 Task: Add a signature Edwin Parker containing 'Have a happy Hanukkah, Edwin Parker' to email address softage.1@softage.net and add a folder Accommodations
Action: Mouse moved to (122, 142)
Screenshot: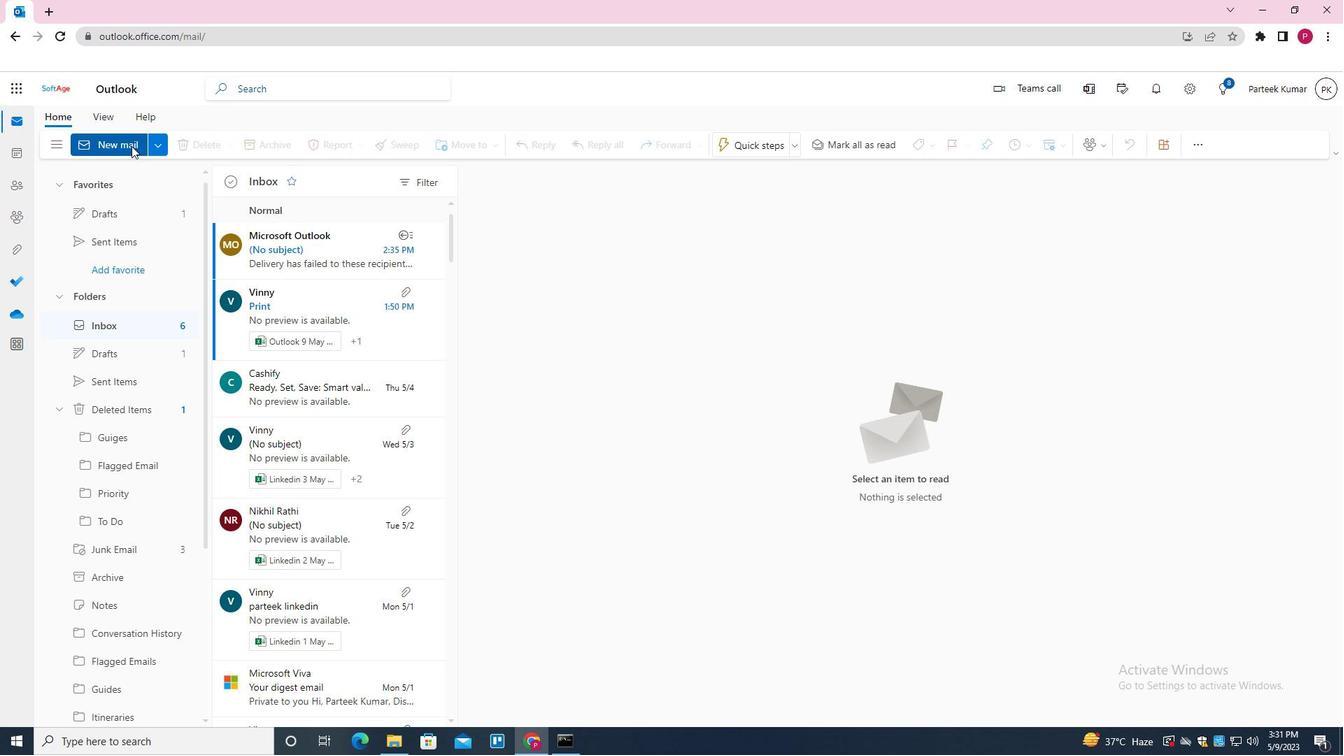 
Action: Mouse pressed left at (122, 142)
Screenshot: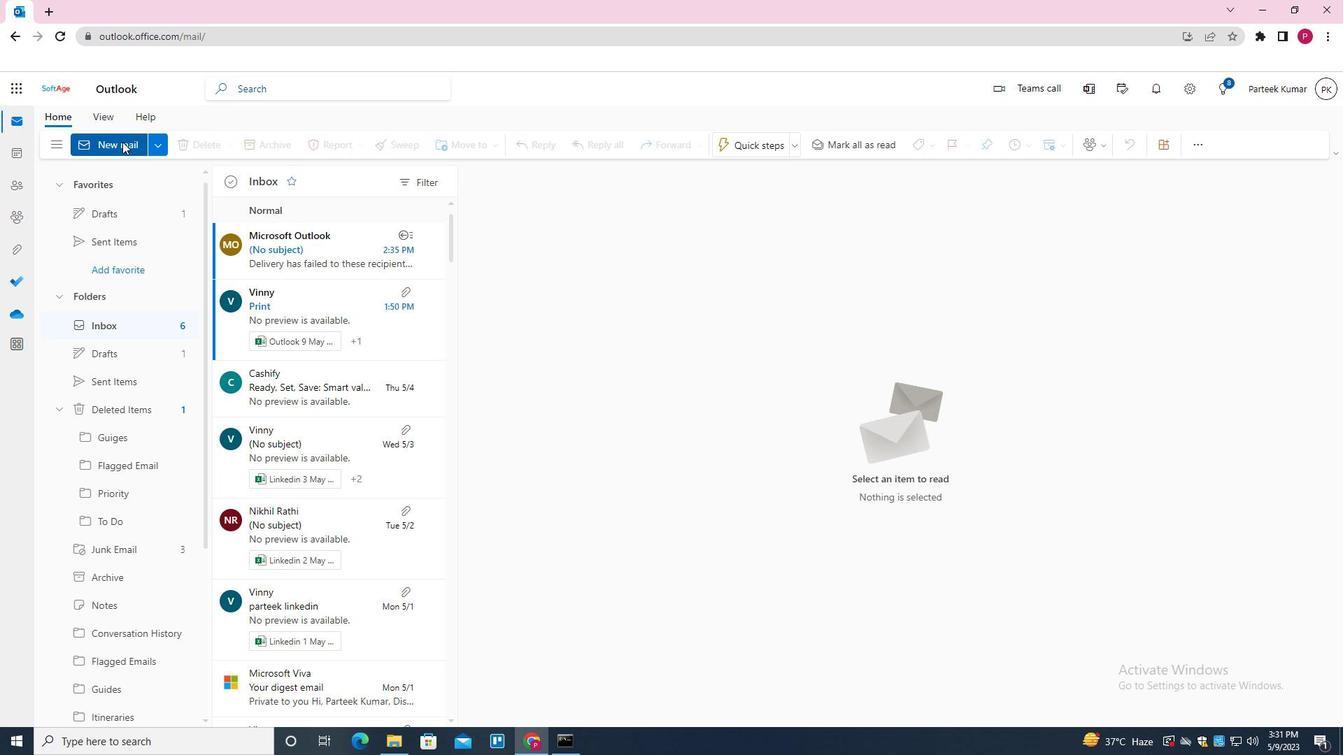 
Action: Mouse moved to (689, 368)
Screenshot: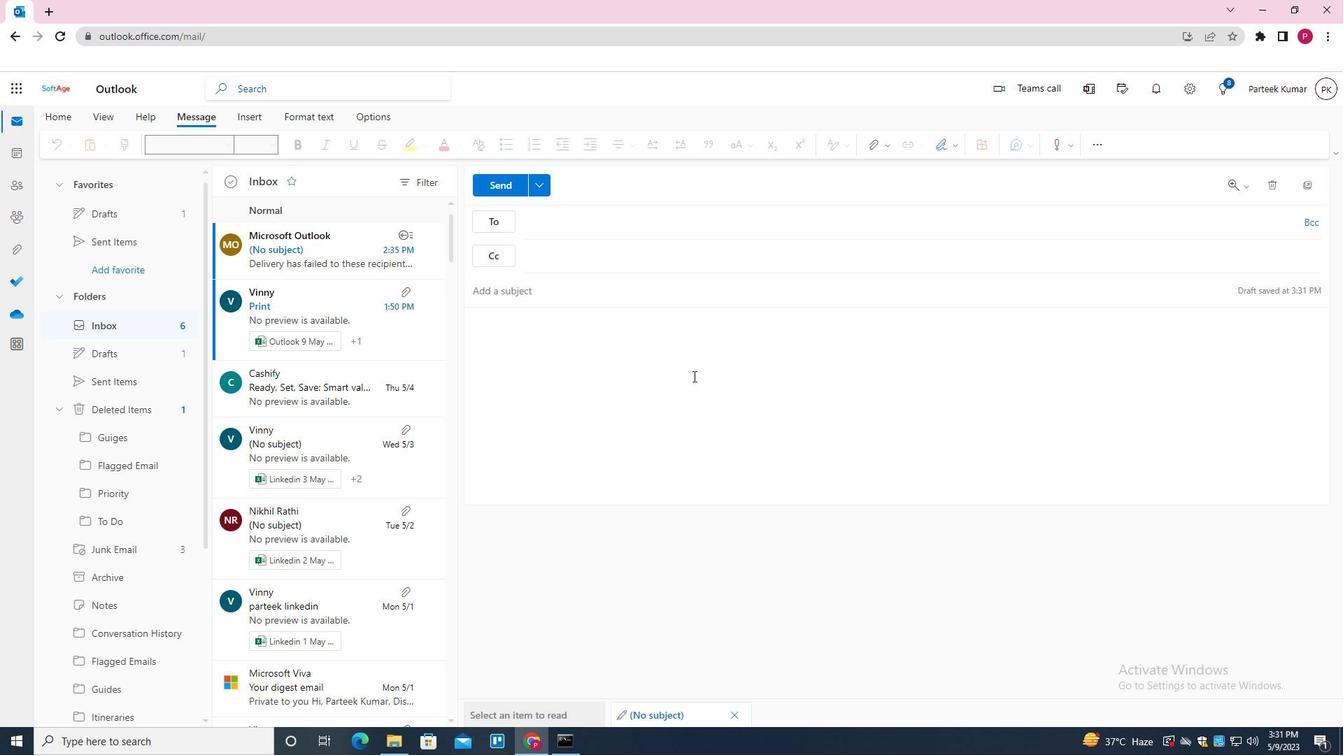 
Action: Mouse pressed left at (689, 368)
Screenshot: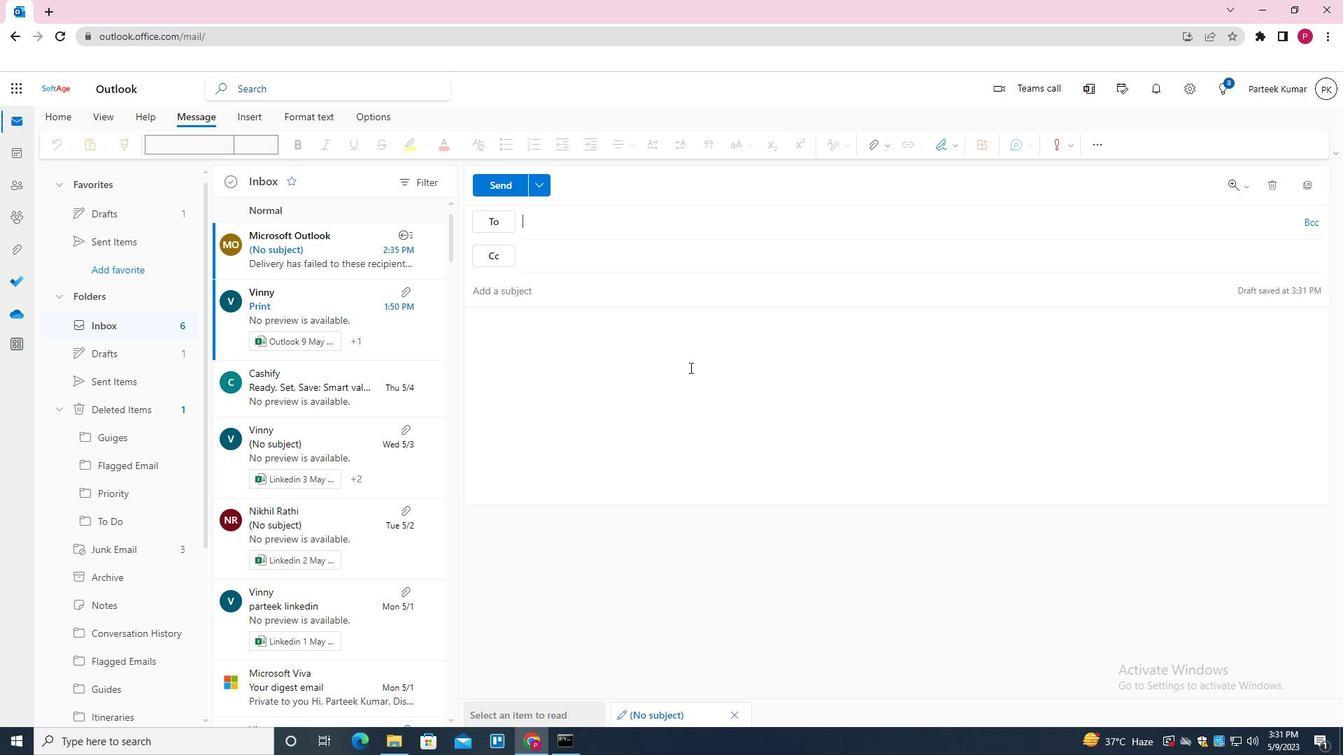 
Action: Mouse moved to (955, 146)
Screenshot: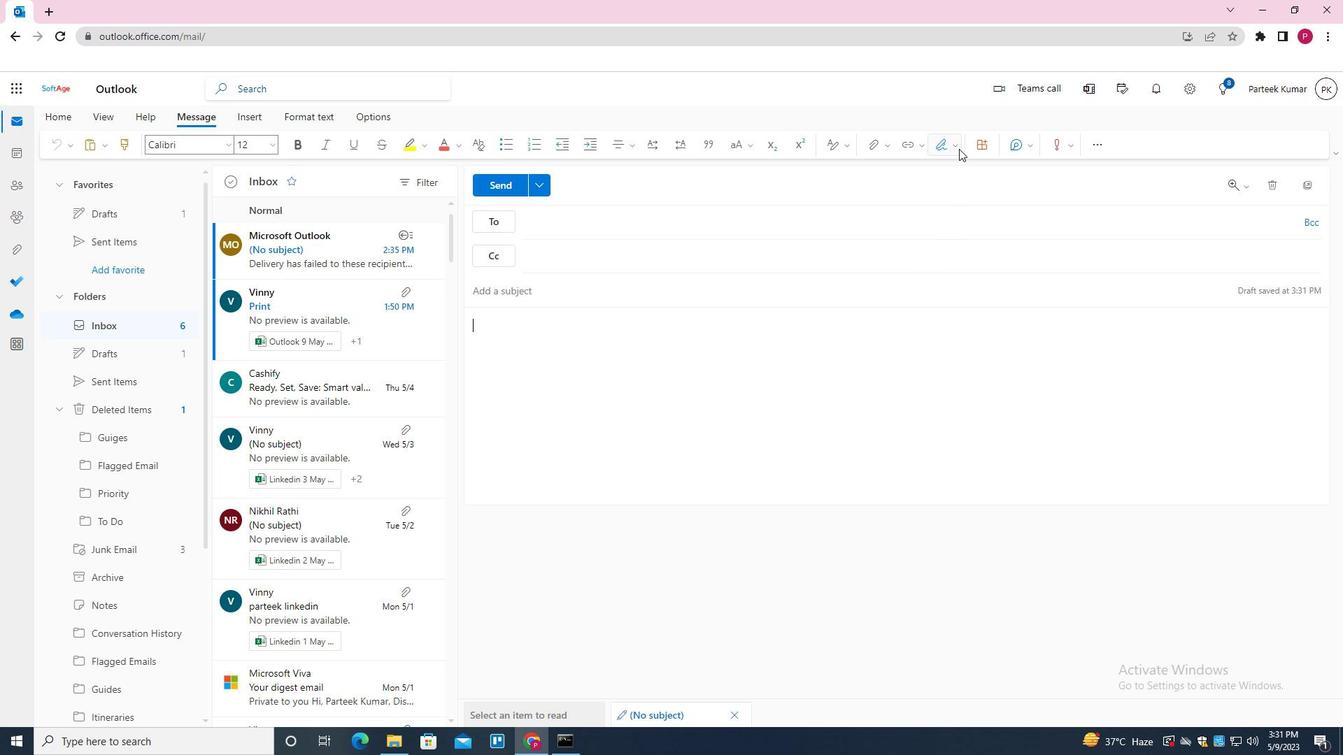 
Action: Mouse pressed left at (955, 146)
Screenshot: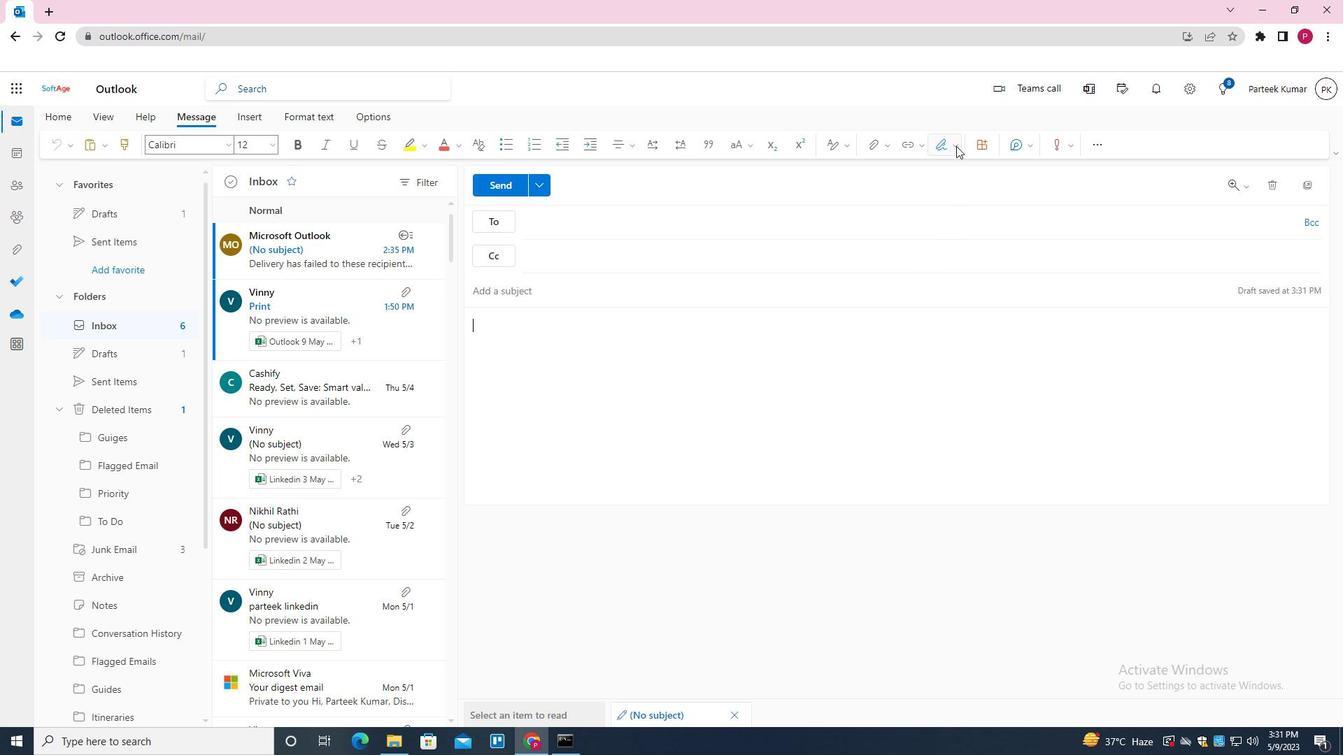 
Action: Mouse moved to (938, 175)
Screenshot: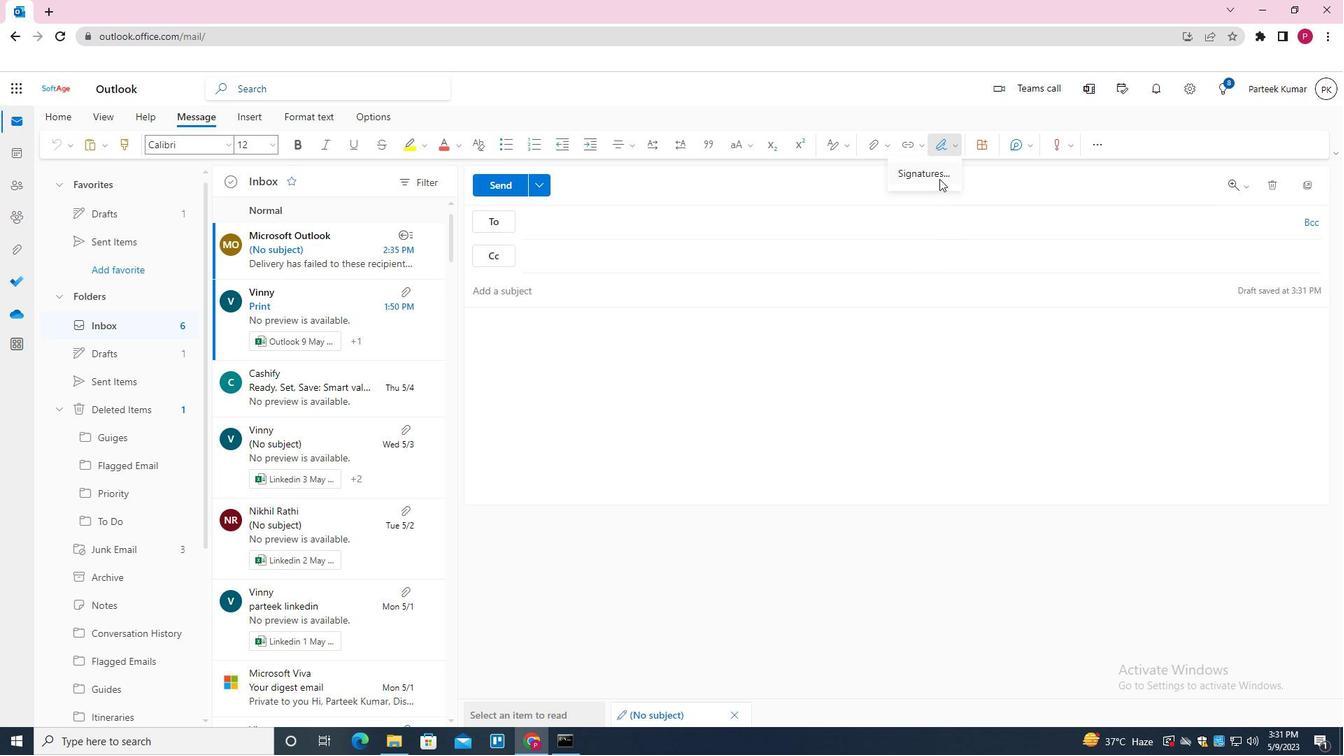 
Action: Mouse pressed left at (938, 175)
Screenshot: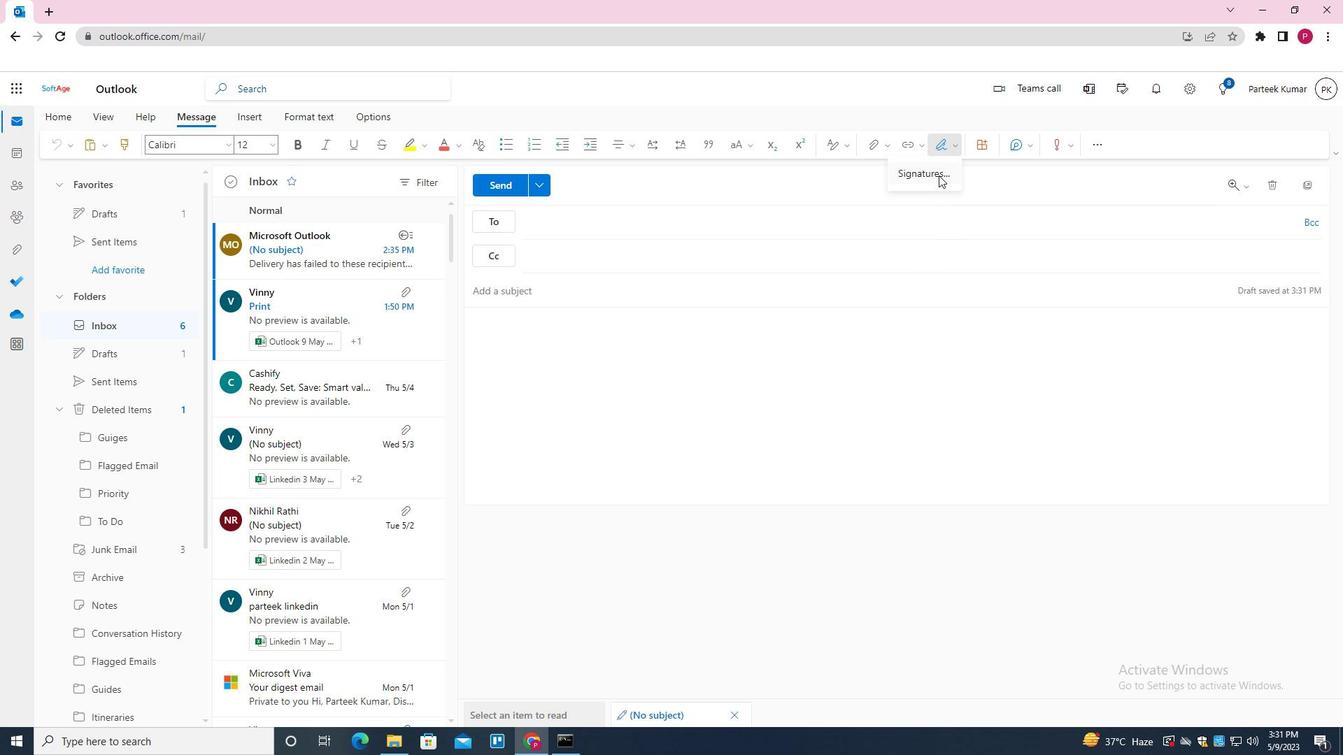 
Action: Mouse moved to (625, 261)
Screenshot: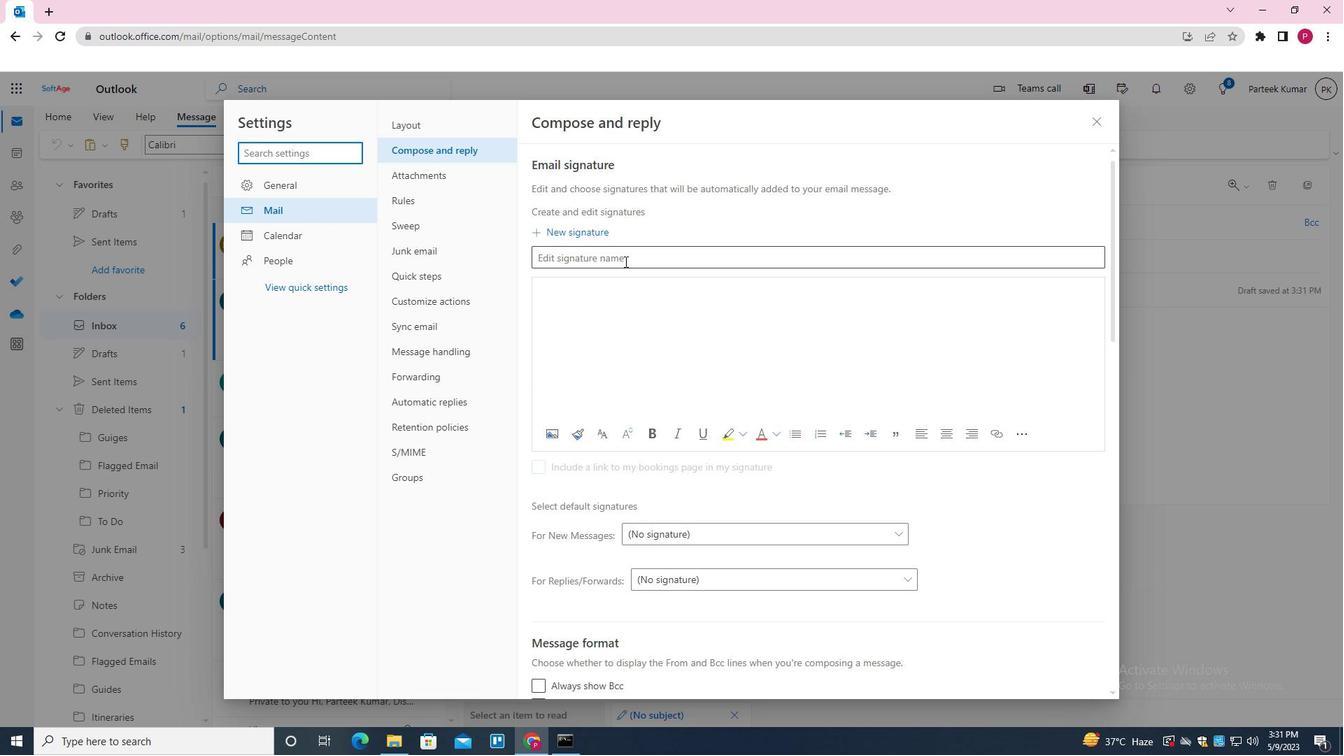 
Action: Mouse pressed left at (625, 261)
Screenshot: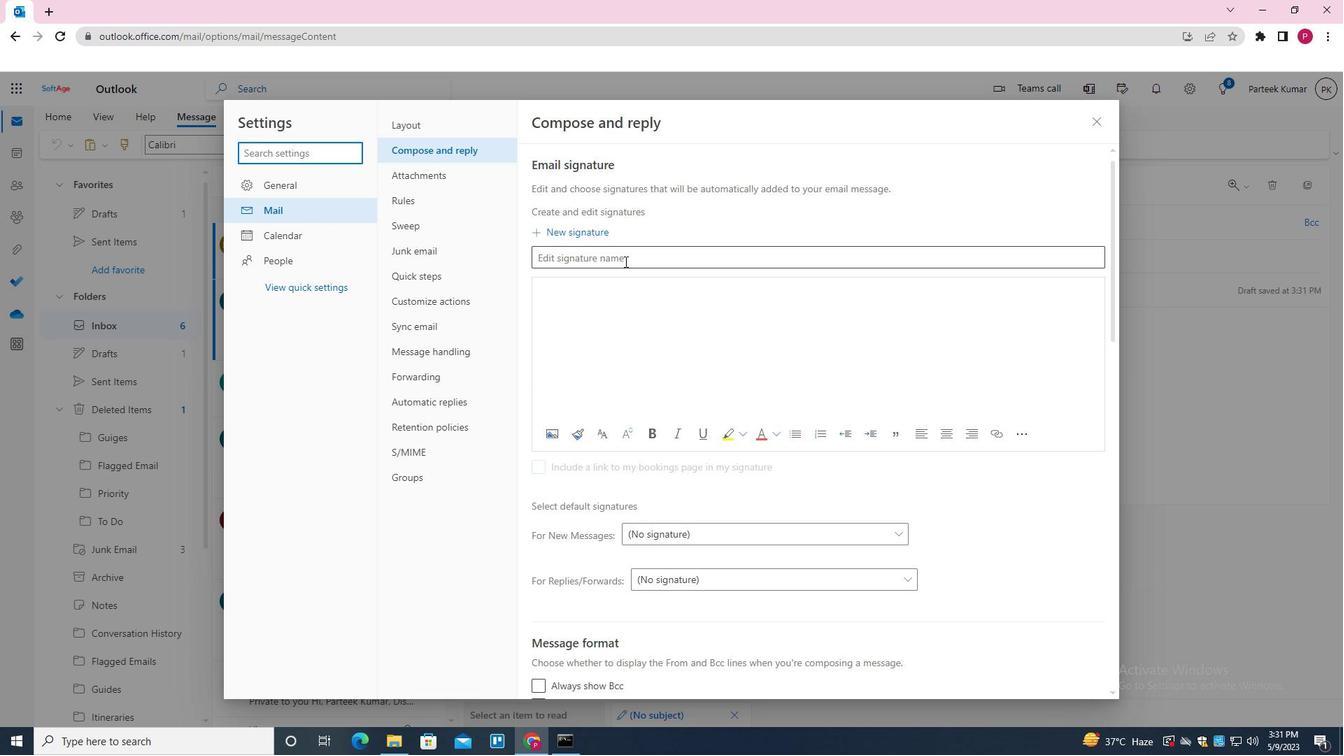 
Action: Key pressed <Key.shift>EDWIN<Key.space><Key.shift>PARKER
Screenshot: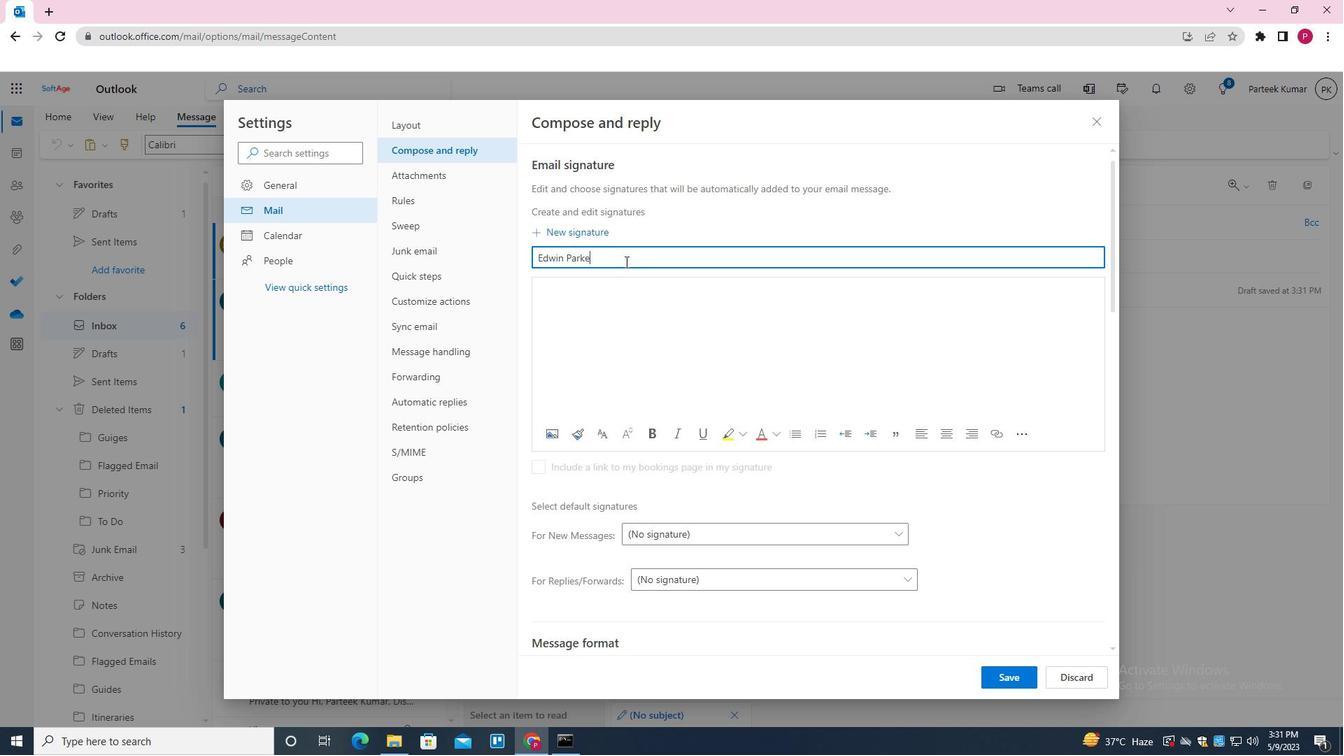 
Action: Mouse moved to (618, 302)
Screenshot: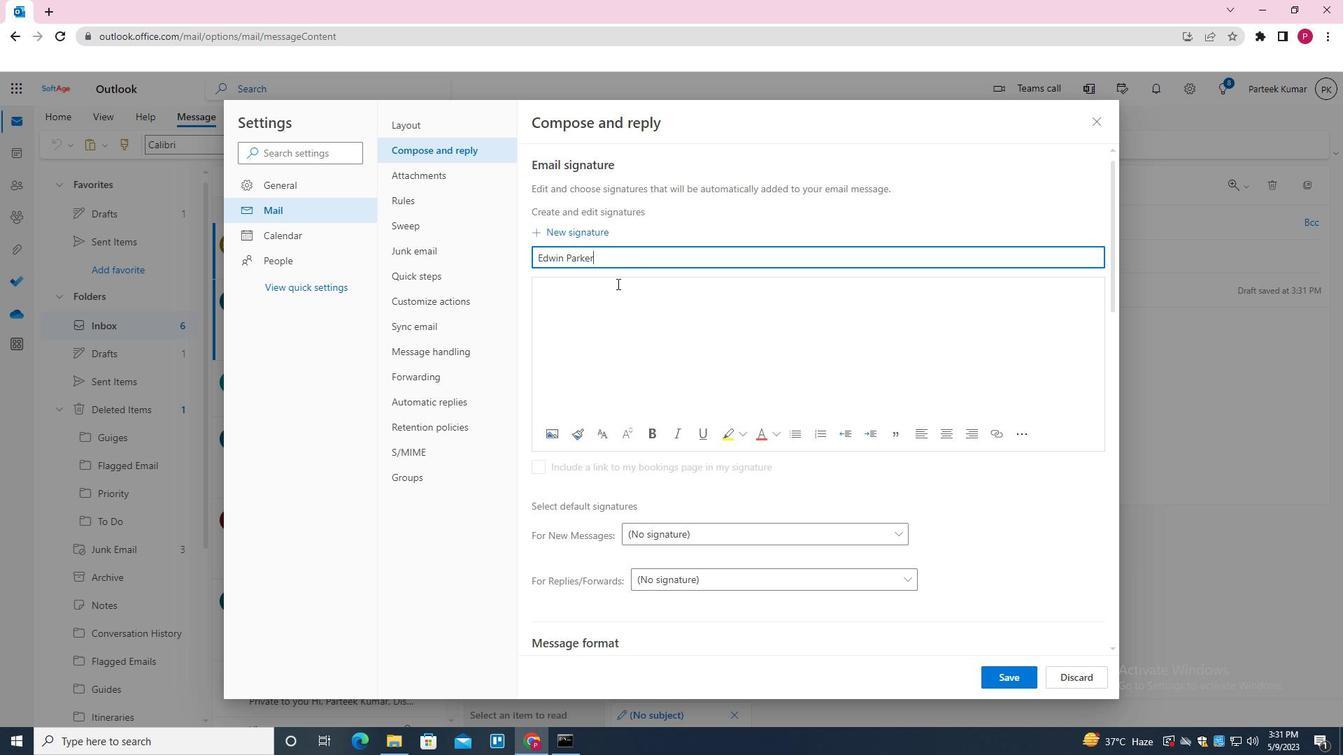 
Action: Mouse pressed left at (618, 302)
Screenshot: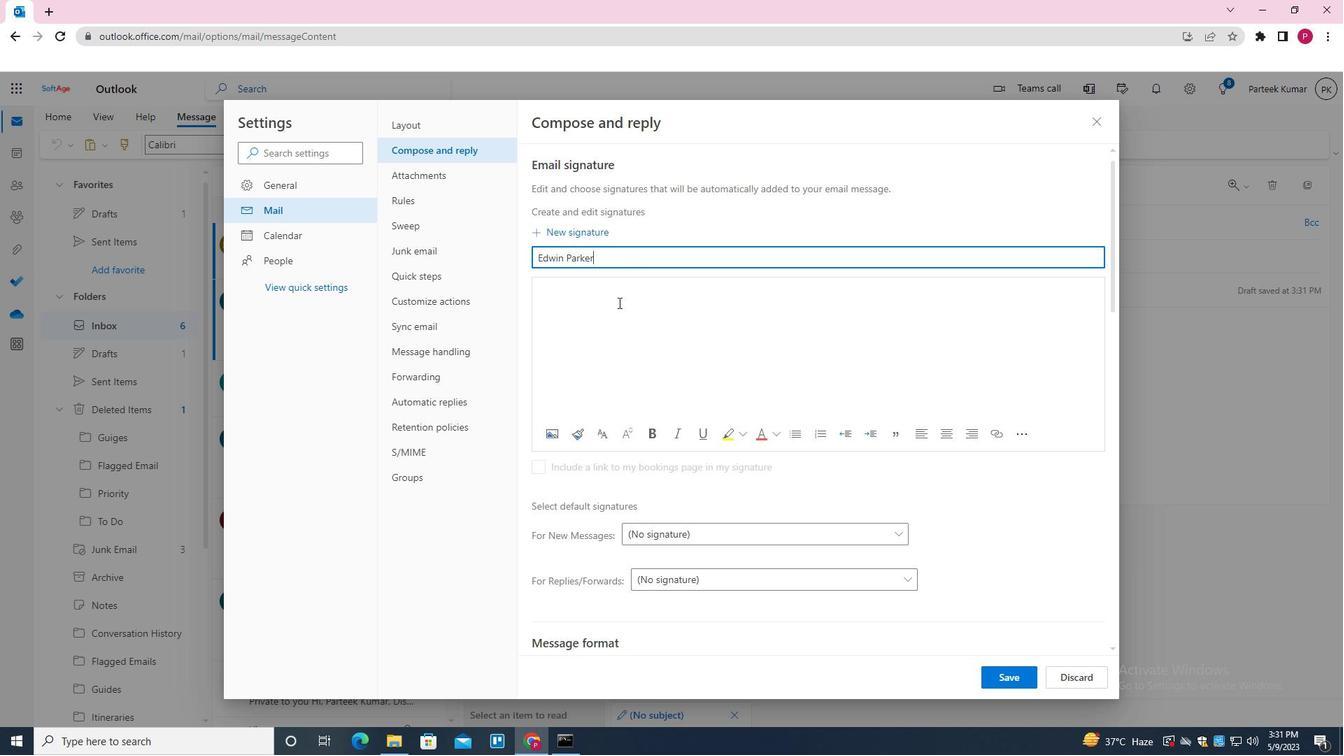 
Action: Key pressed <Key.shift><Key.shift>HAVE<Key.space>A<Key.space>HAPPY<Key.space>HANUKKAH<Key.backspace><Key.backspace><Key.backspace><Key.backspace><Key.backspace><Key.backspace><Key.backspace><Key.backspace><Key.shift><Key.shift><Key.shift><Key.shift><Key.shift><Key.shift><Key.shift><Key.shift><Key.shift><Key.shift><Key.shift><Key.shift><Key.shift><Key.shift><Key.shift><Key.shift><Key.shift><Key.shift><Key.shift><Key.shift><Key.shift><Key.shift><Key.shift><Key.shift><Key.shift><Key.shift><Key.shift><Key.shift><Key.shift><Key.shift><Key.shift><Key.shift><Key.shift><Key.shift><Key.shift><Key.shift><Key.shift><Key.shift><Key.shift>HANUKKAH,<Key.enter><Key.shift>EDWIN<Key.space><Key.shift>PARKER
Screenshot: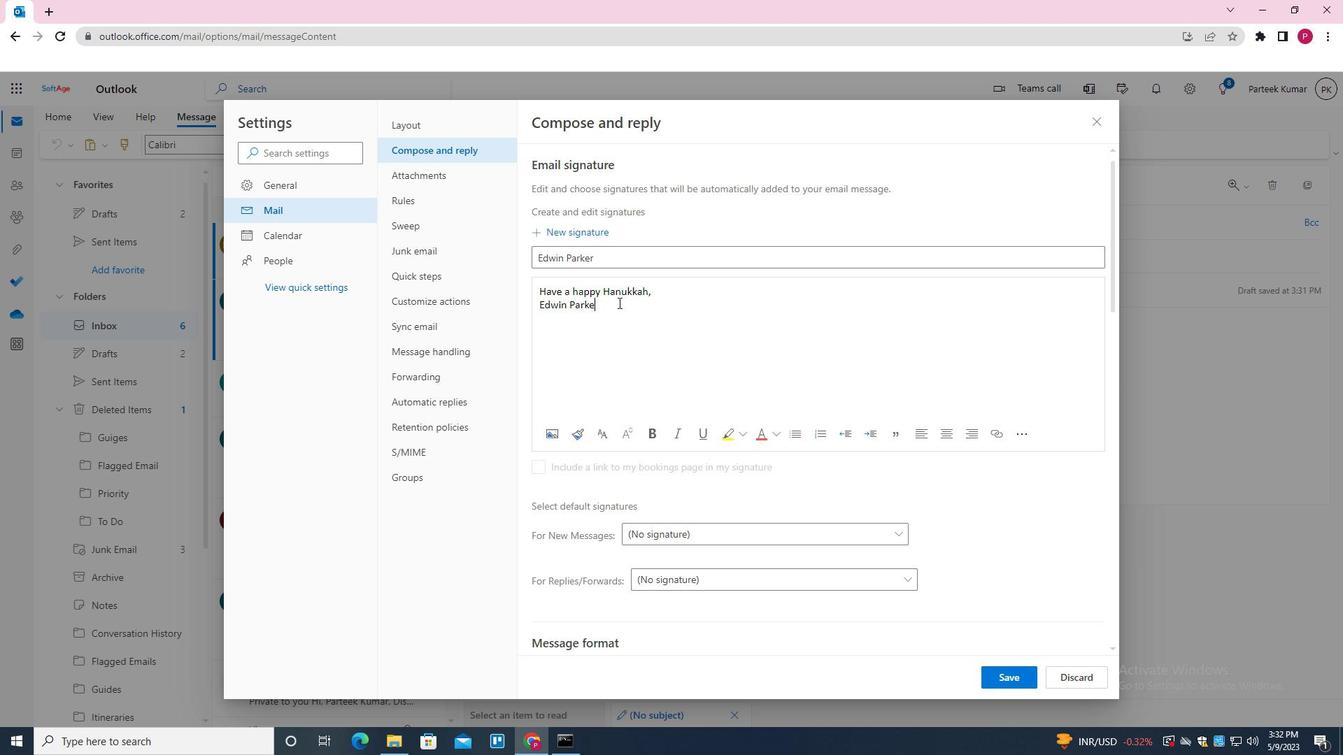 
Action: Mouse moved to (1006, 683)
Screenshot: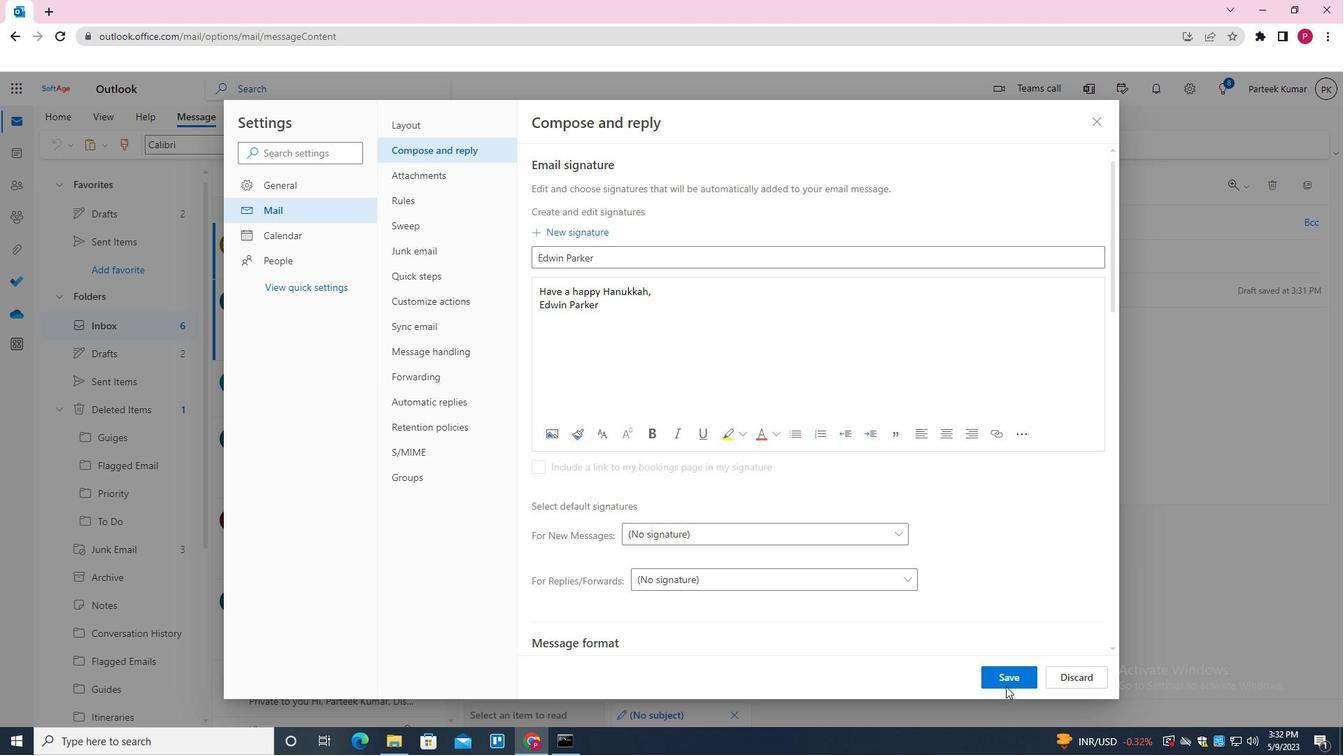 
Action: Mouse pressed left at (1006, 683)
Screenshot: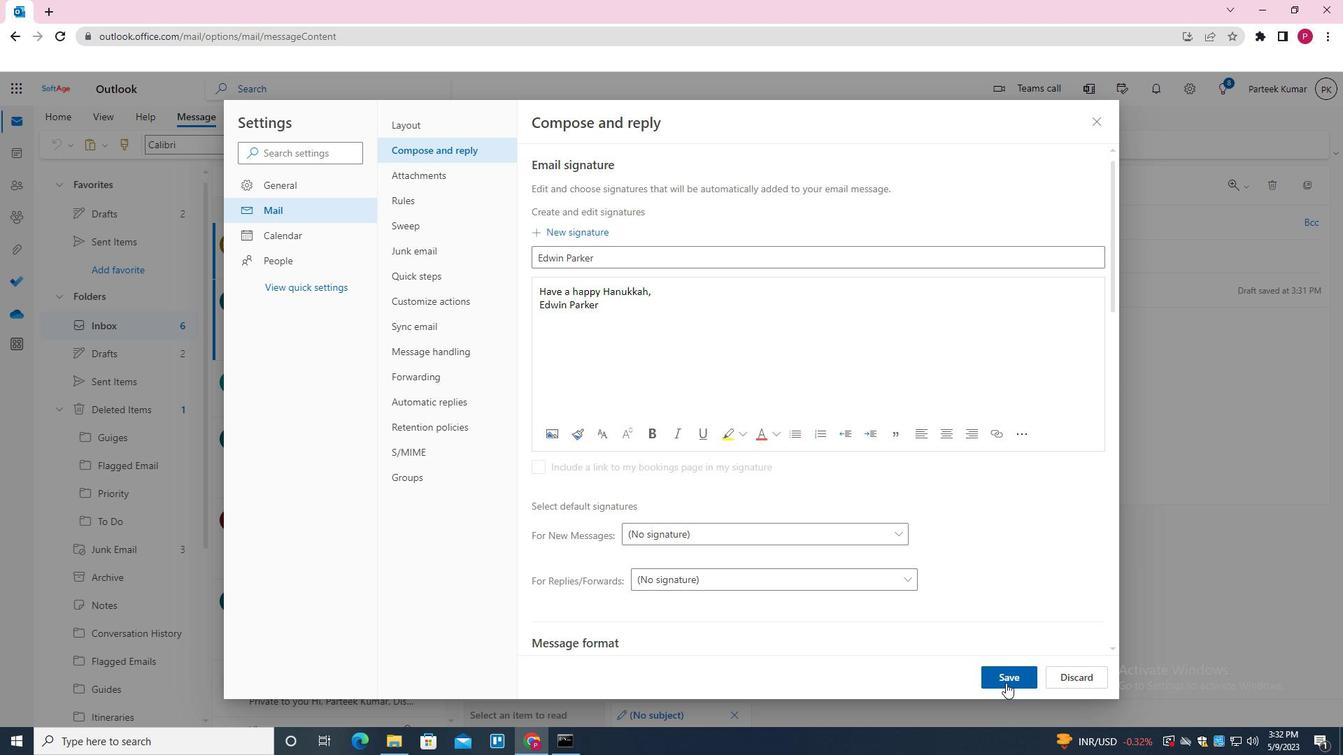 
Action: Mouse moved to (1097, 115)
Screenshot: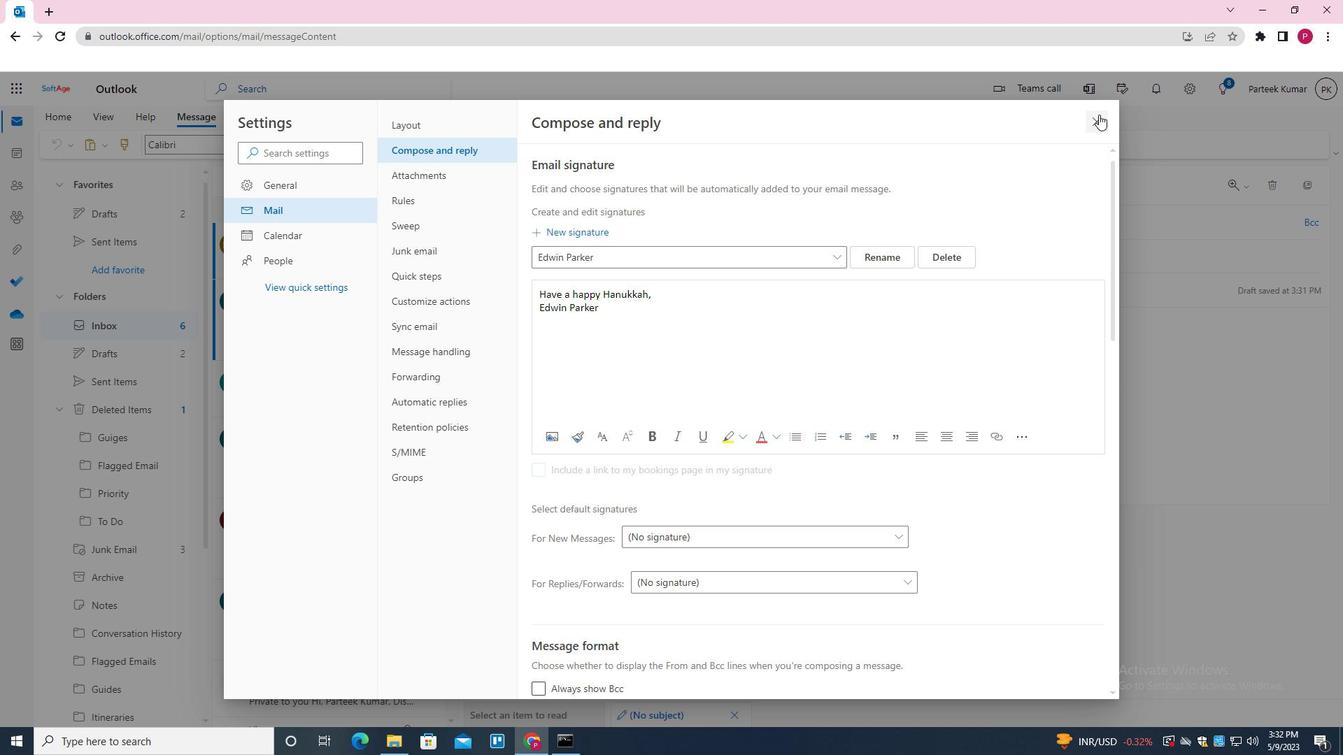 
Action: Mouse pressed left at (1097, 115)
Screenshot: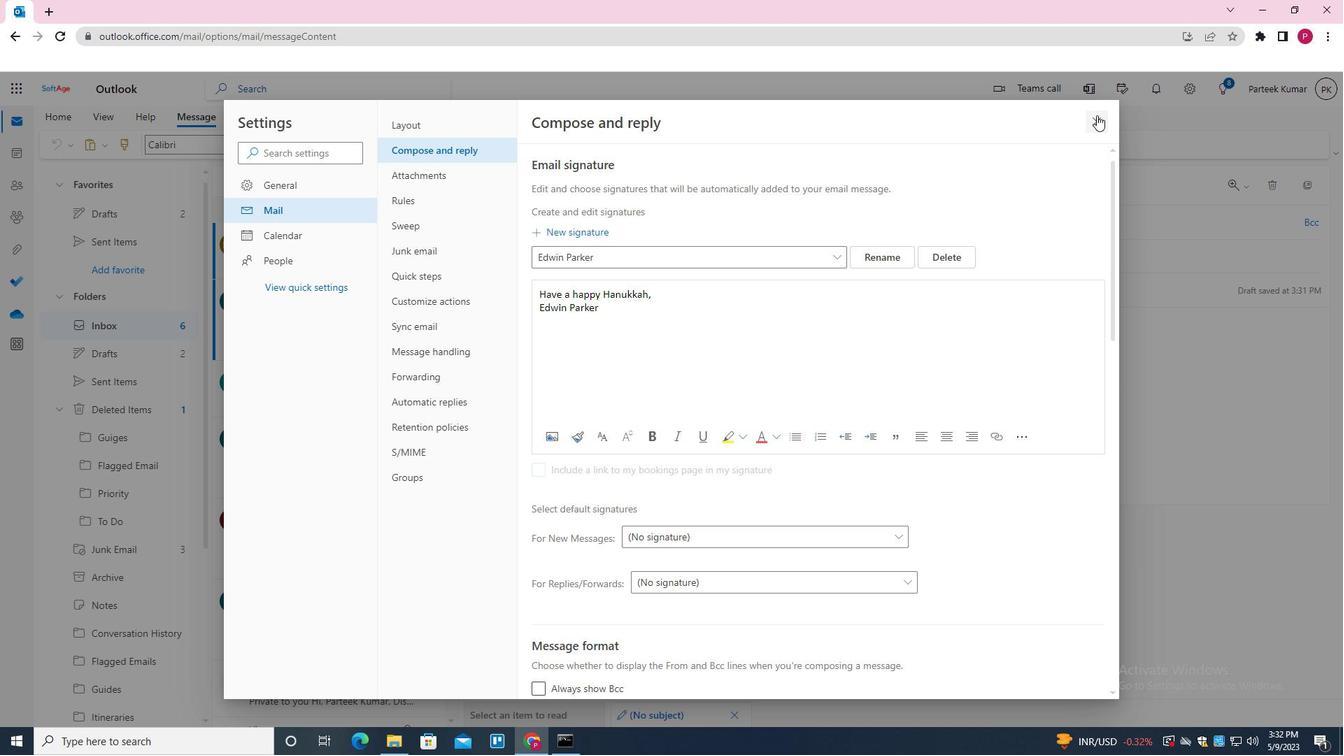 
Action: Mouse moved to (695, 346)
Screenshot: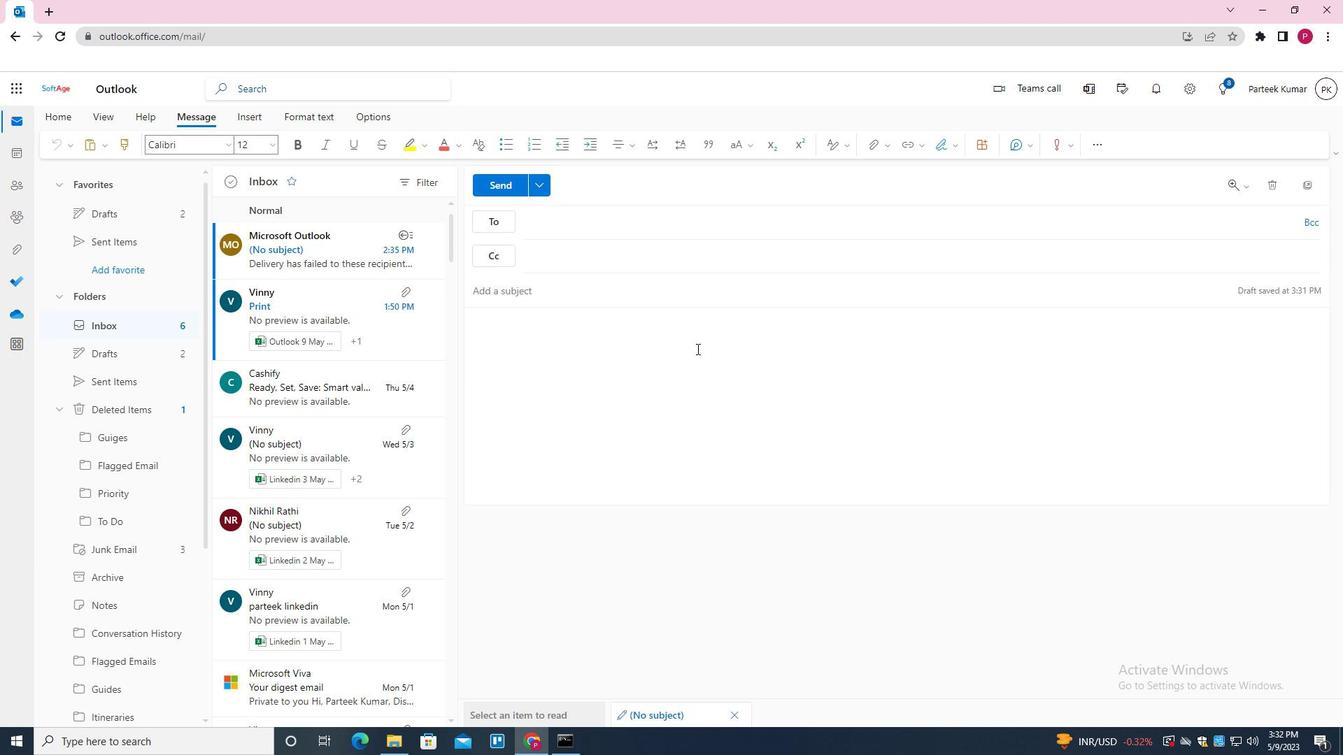 
Action: Mouse pressed left at (695, 346)
Screenshot: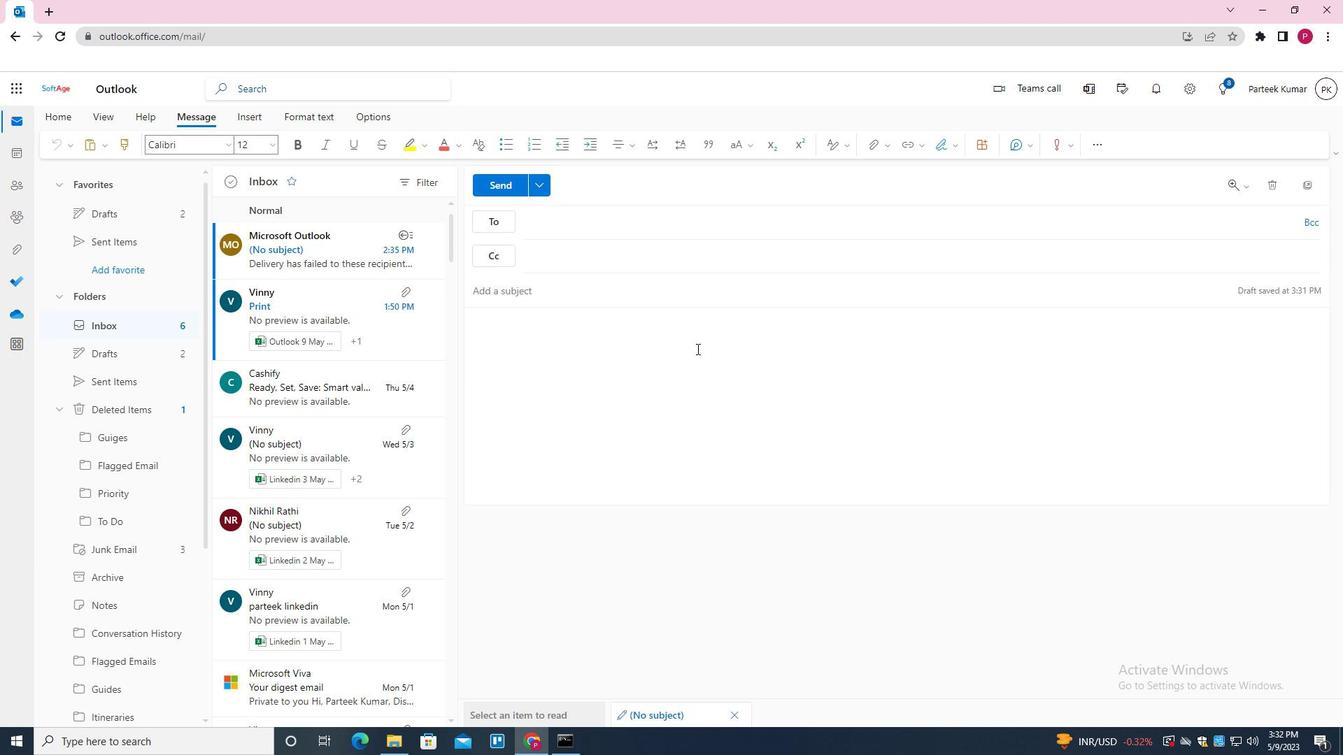 
Action: Mouse moved to (958, 142)
Screenshot: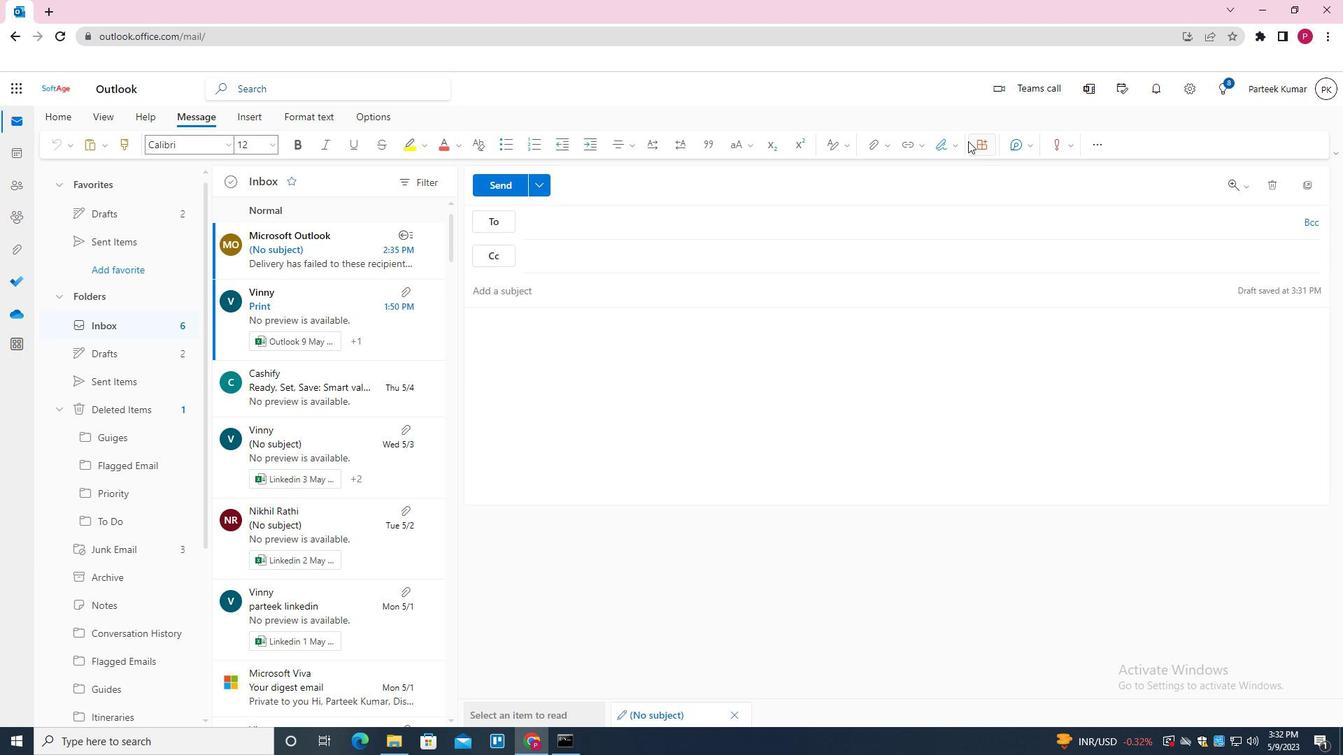 
Action: Mouse pressed left at (958, 142)
Screenshot: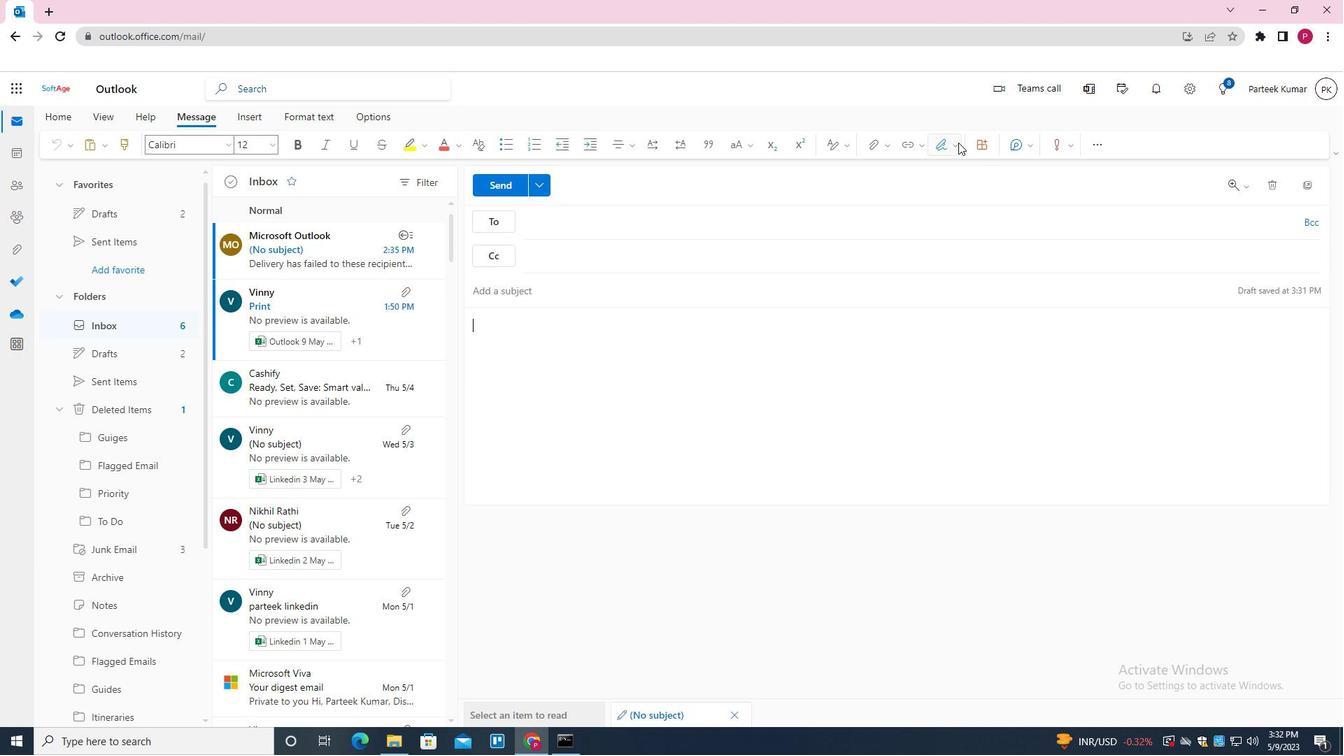 
Action: Mouse moved to (920, 172)
Screenshot: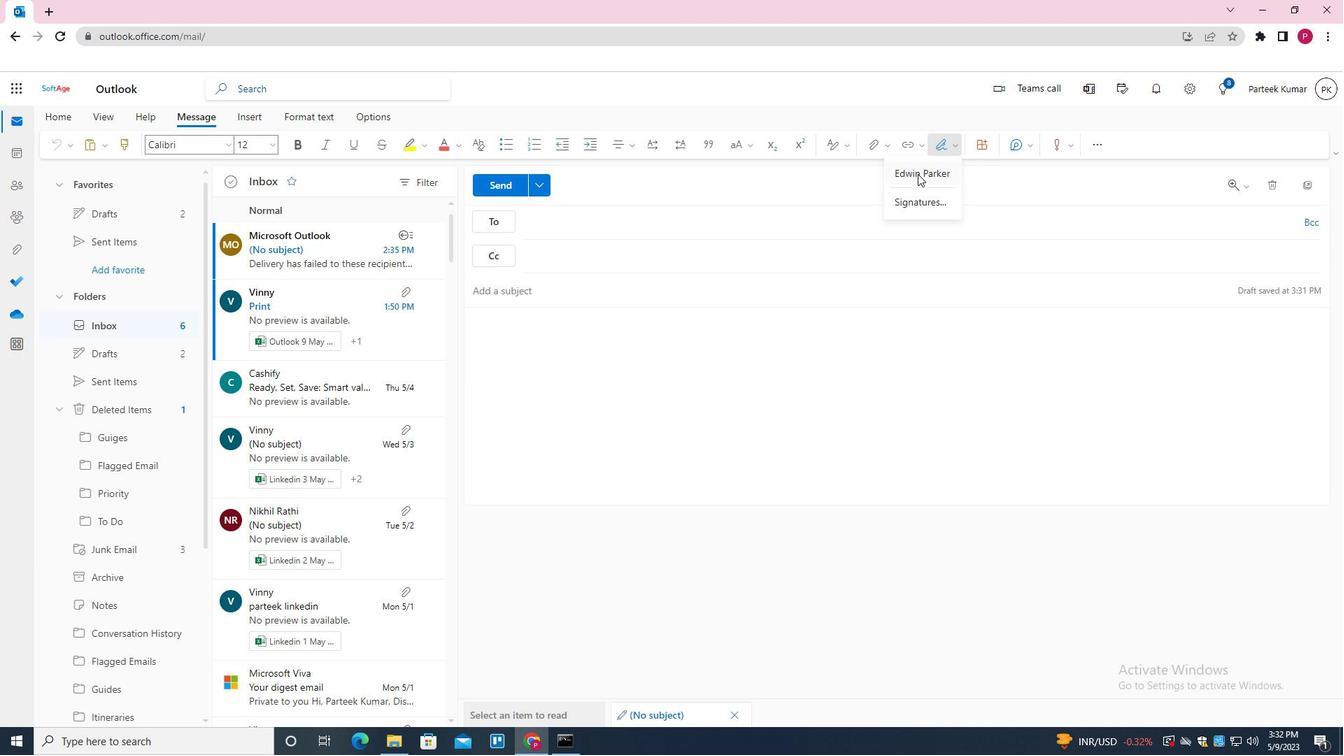 
Action: Mouse pressed left at (920, 172)
Screenshot: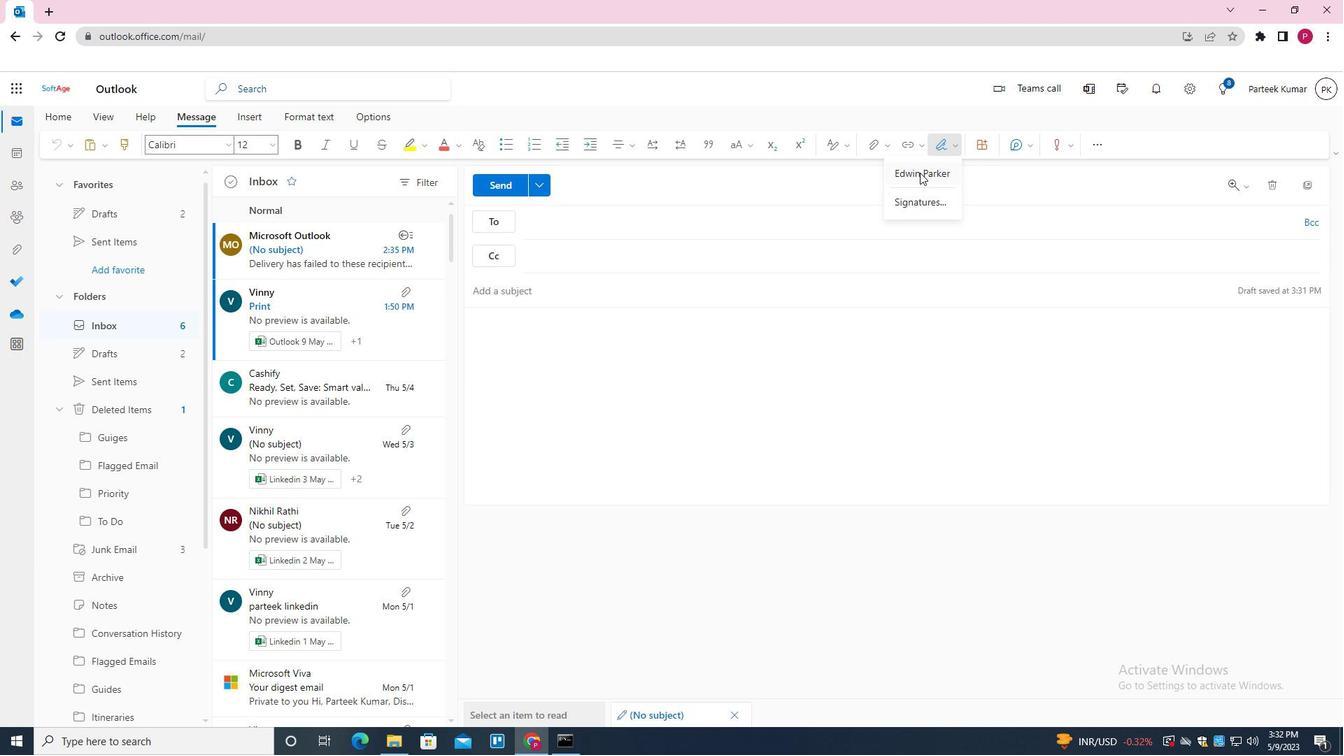 
Action: Mouse moved to (582, 219)
Screenshot: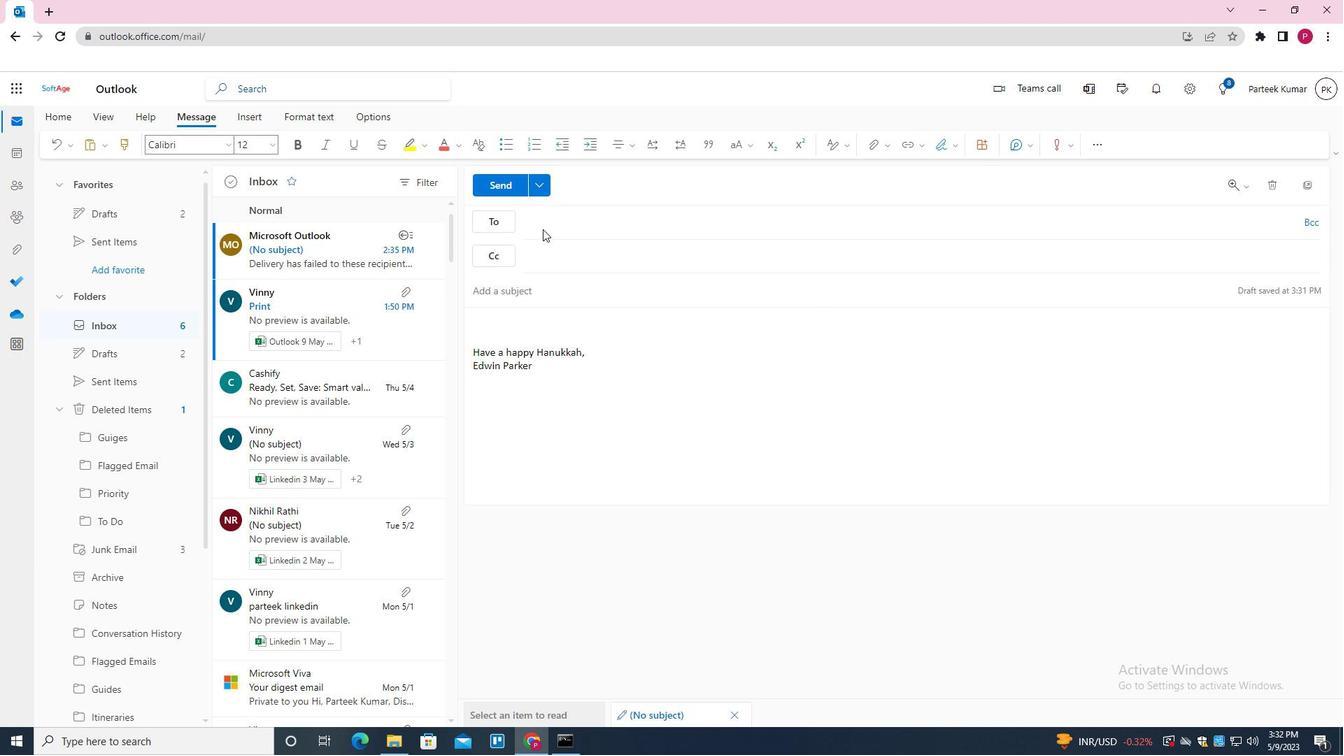 
Action: Mouse pressed left at (582, 219)
Screenshot: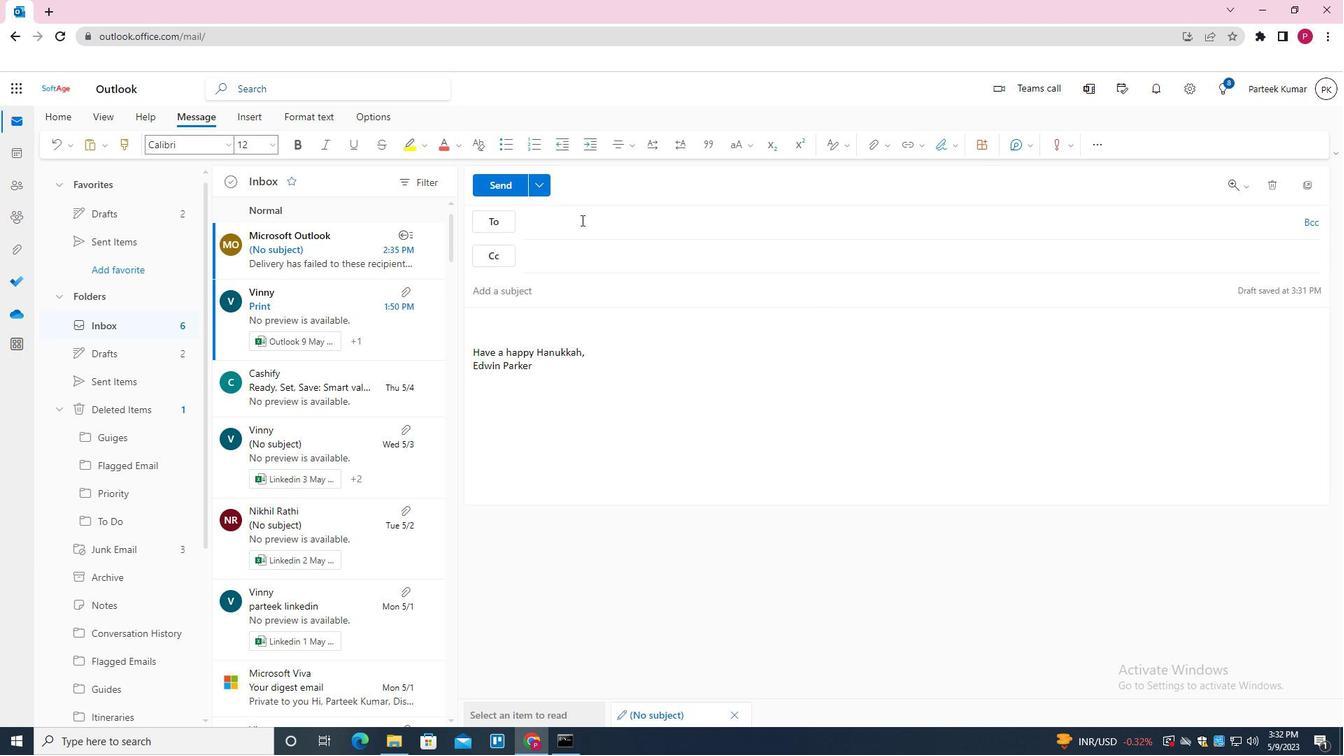 
Action: Mouse moved to (583, 218)
Screenshot: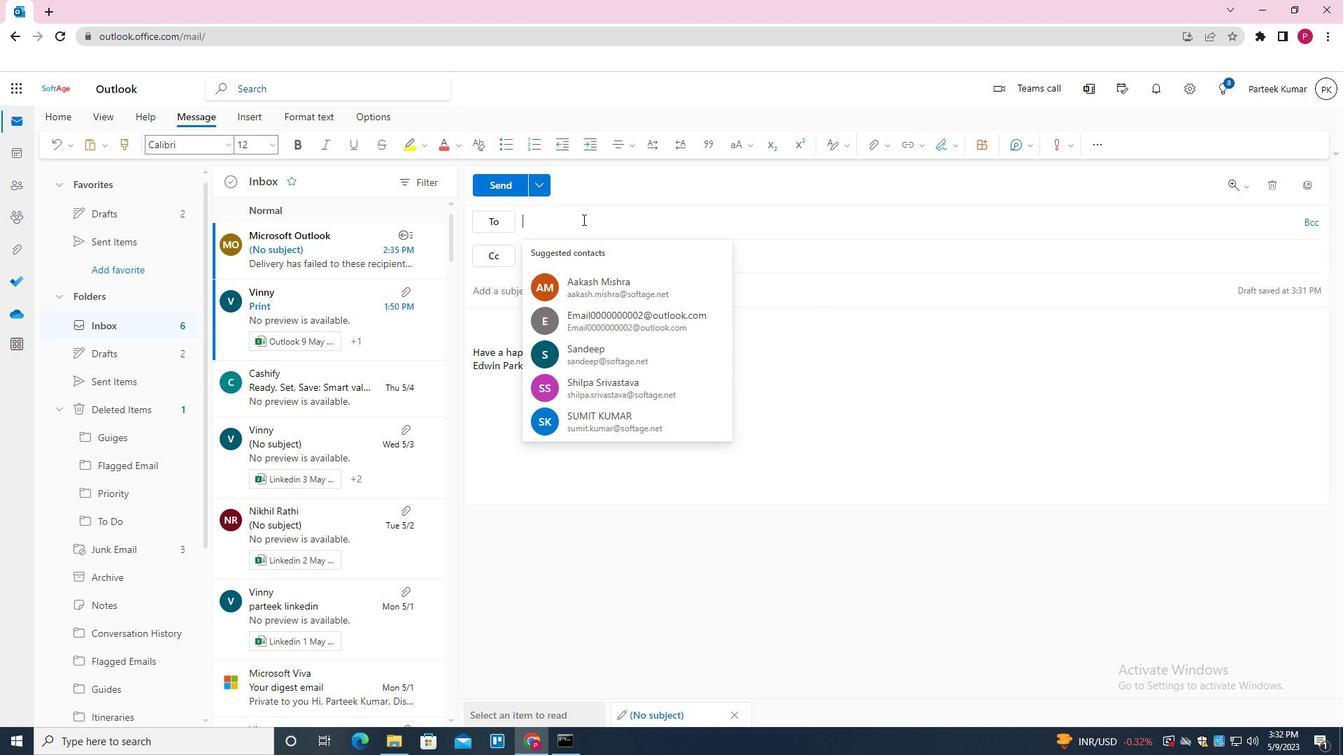 
Action: Key pressed SOFTAGE<Key.down><Key.up><Key.enter>
Screenshot: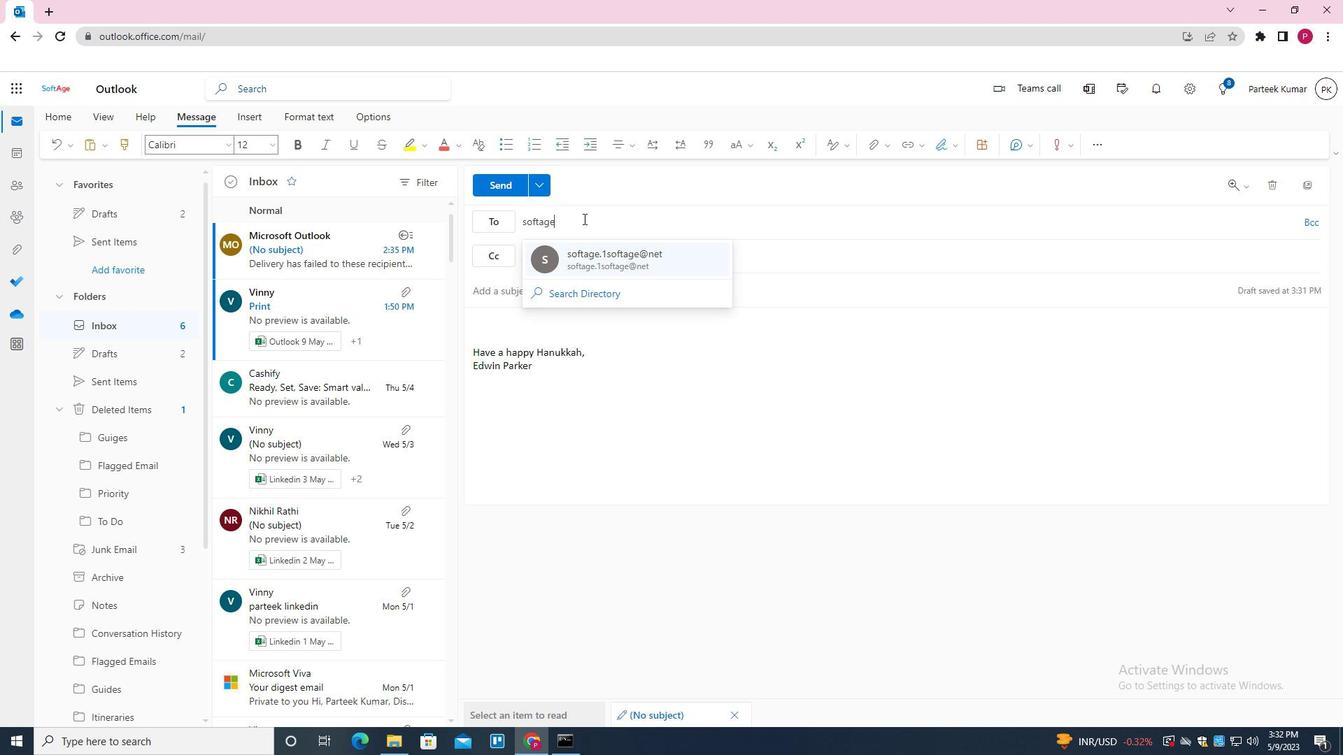 
Action: Mouse moved to (152, 649)
Screenshot: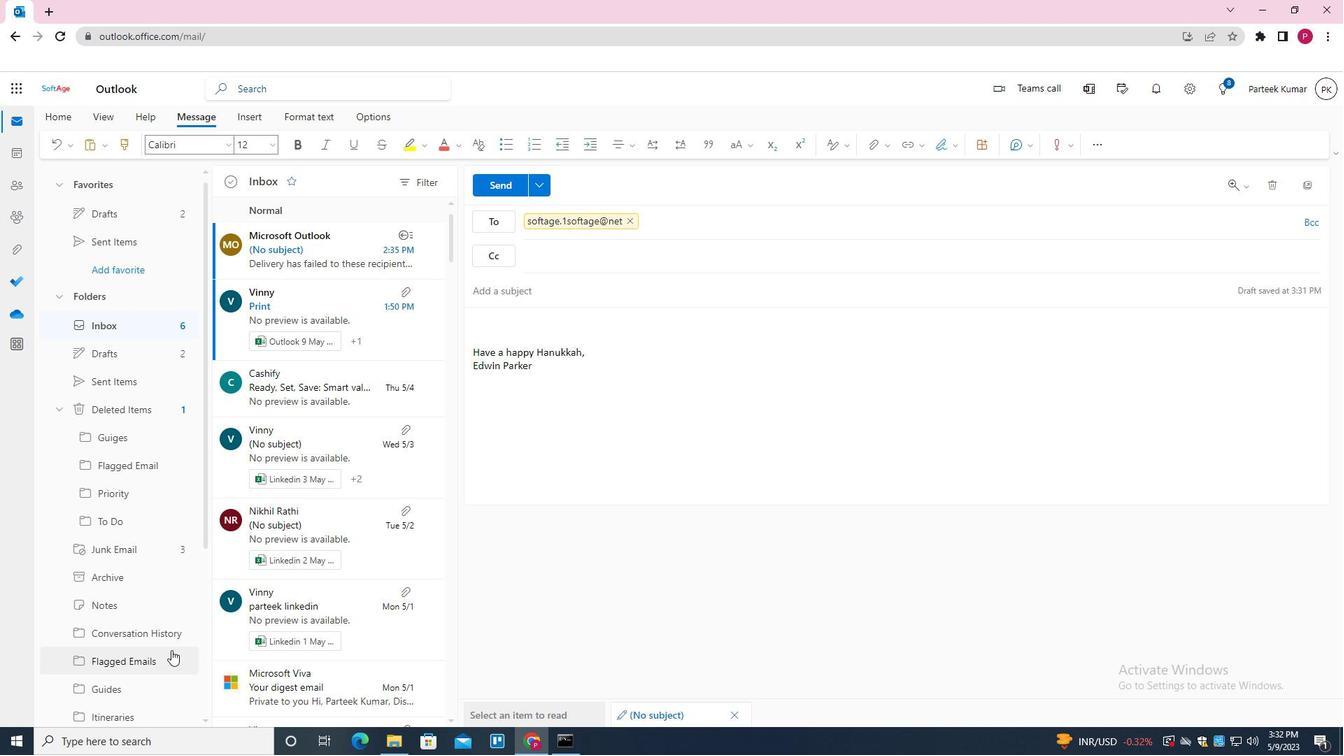 
Action: Mouse scrolled (152, 649) with delta (0, 0)
Screenshot: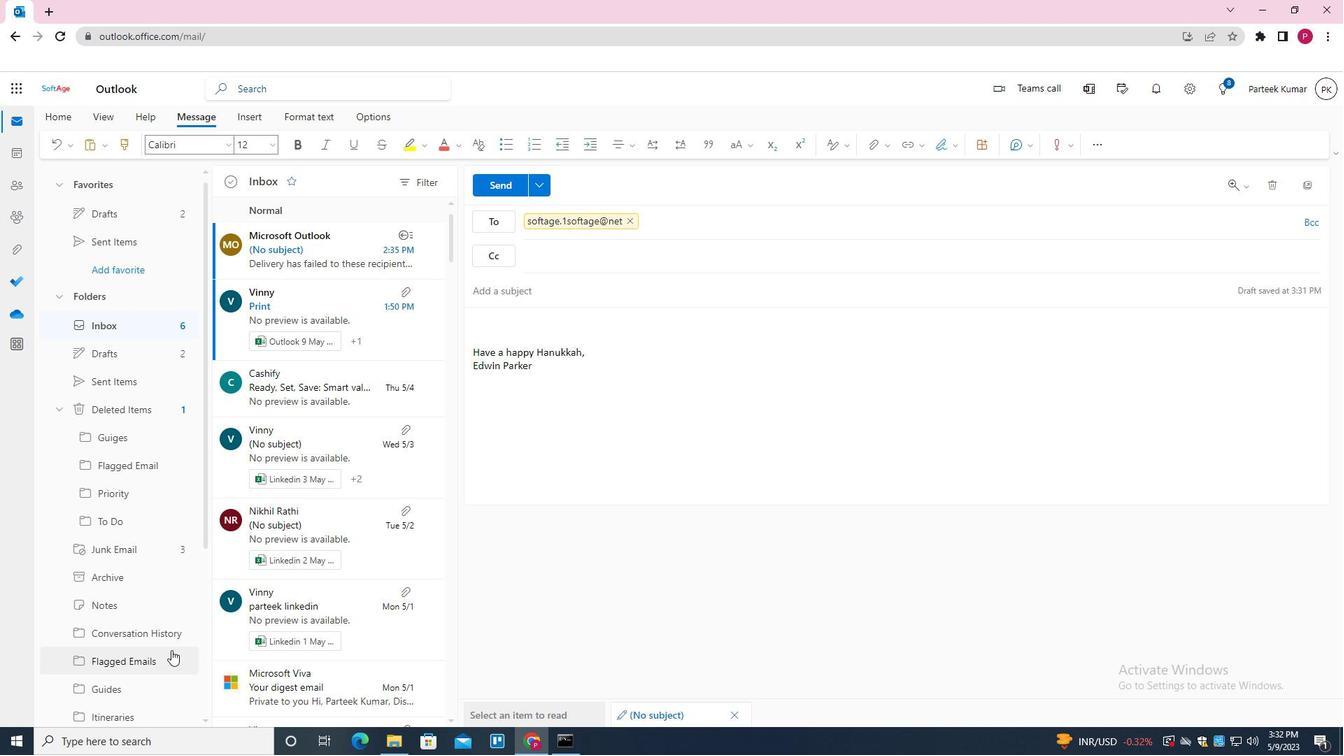 
Action: Mouse moved to (148, 653)
Screenshot: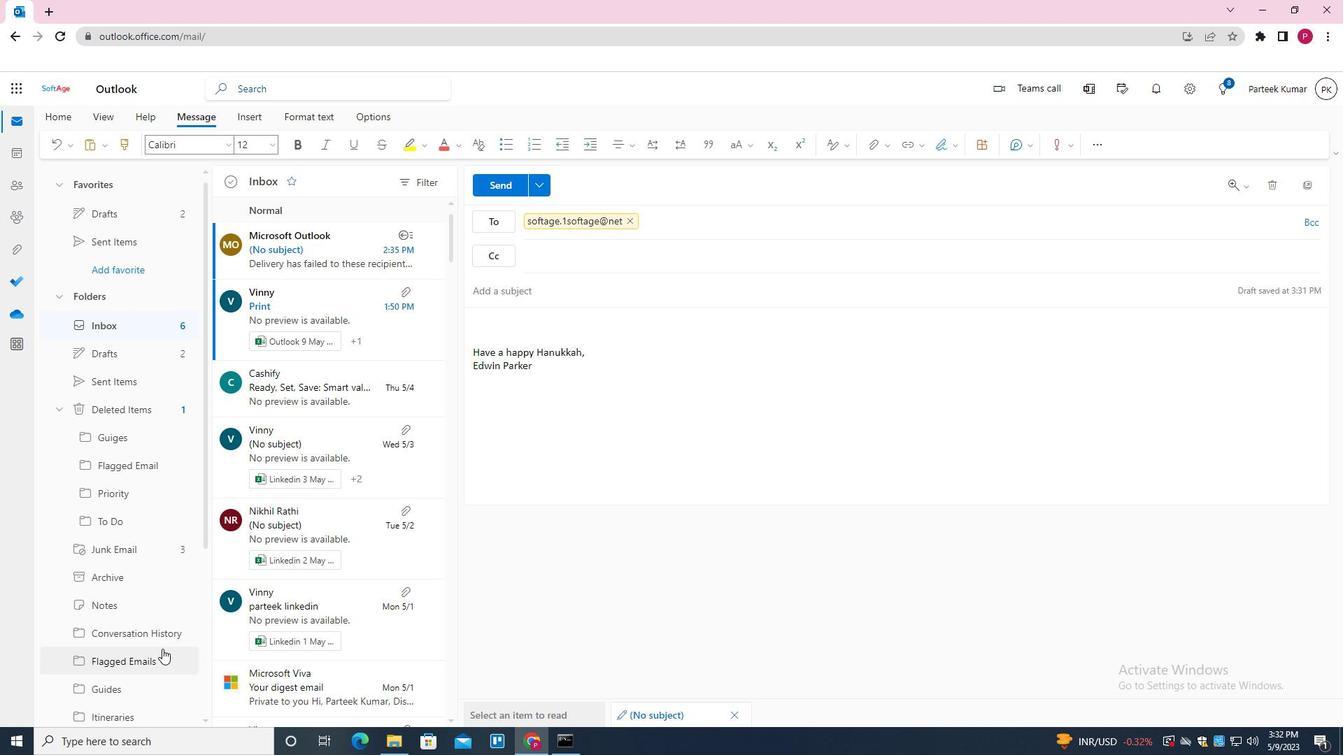 
Action: Mouse scrolled (148, 652) with delta (0, 0)
Screenshot: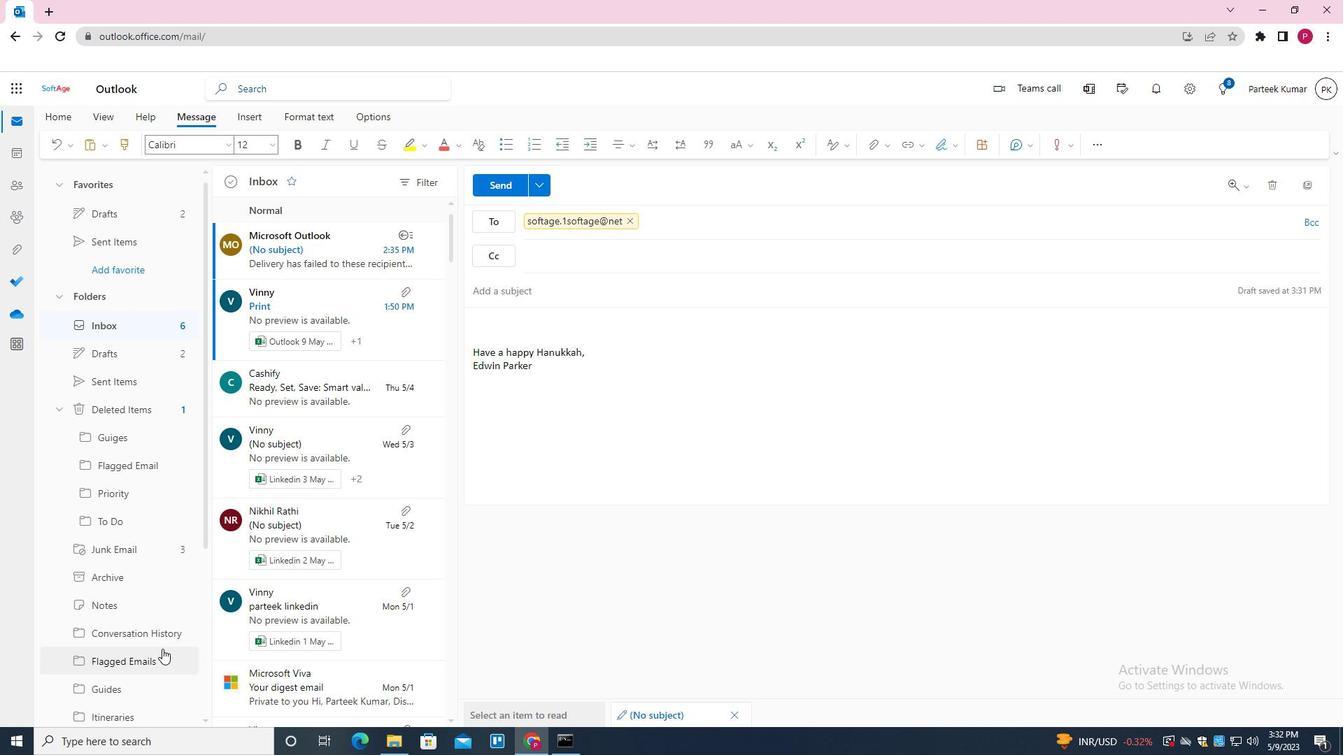 
Action: Mouse moved to (139, 659)
Screenshot: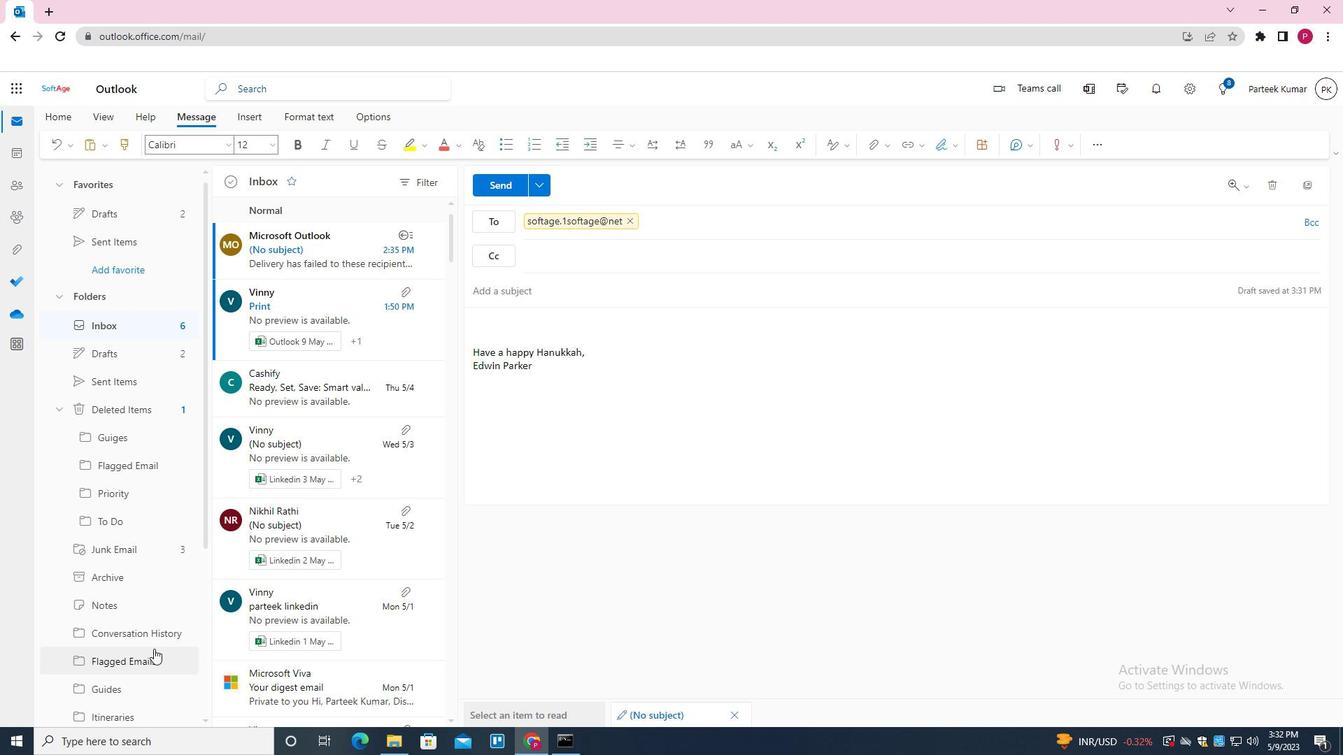
Action: Mouse scrolled (139, 659) with delta (0, 0)
Screenshot: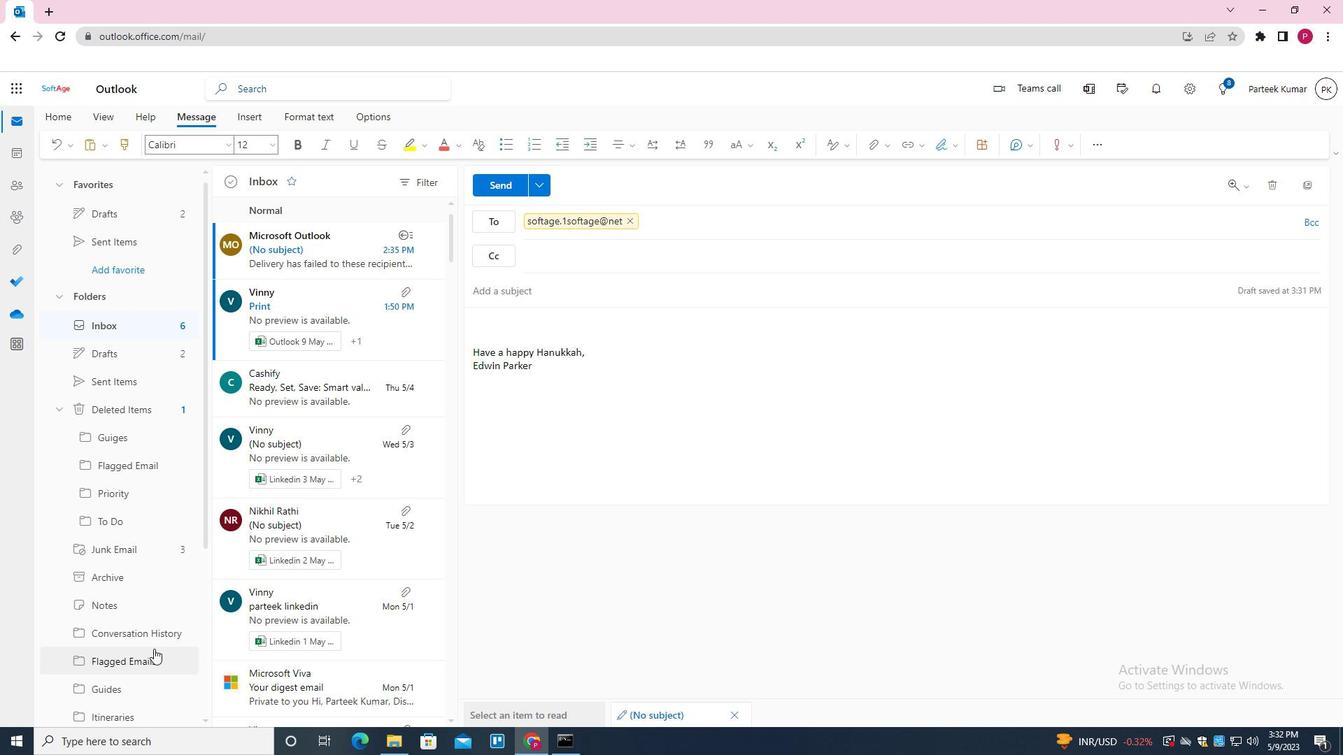 
Action: Mouse moved to (139, 620)
Screenshot: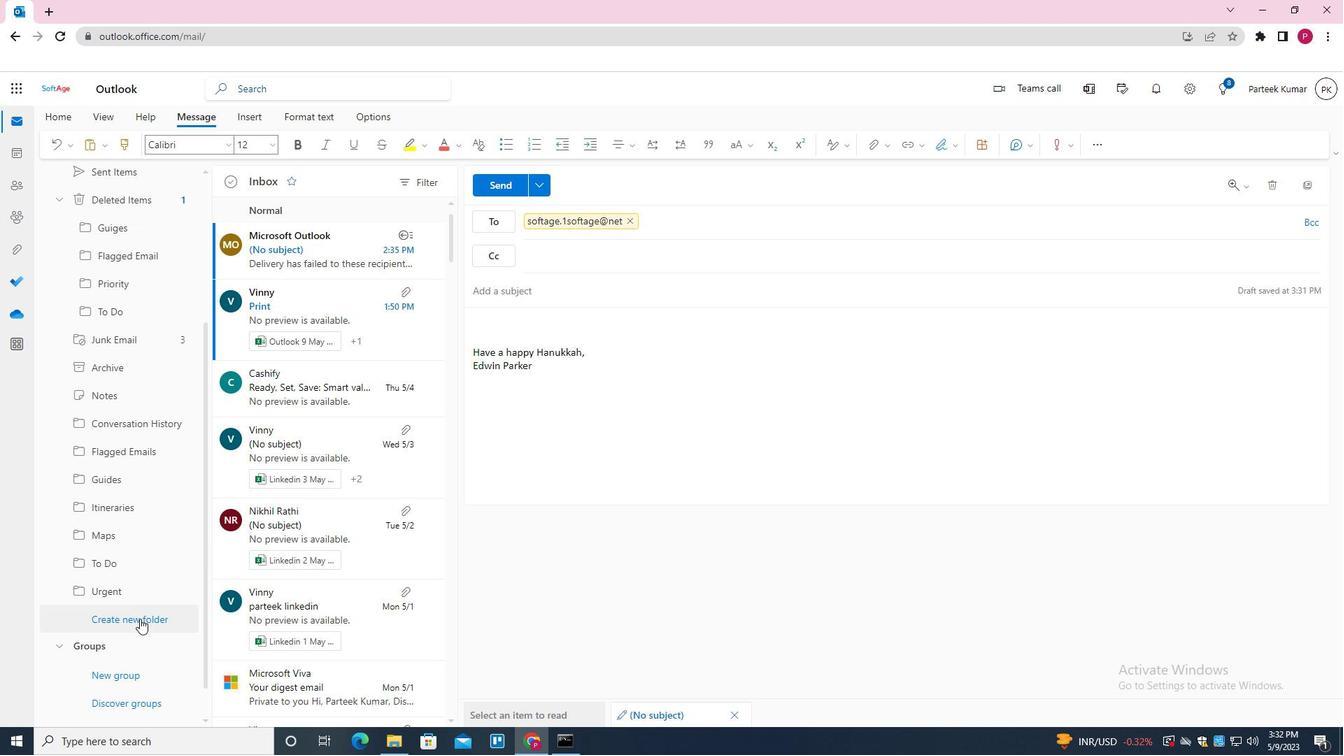 
Action: Mouse pressed left at (139, 620)
Screenshot: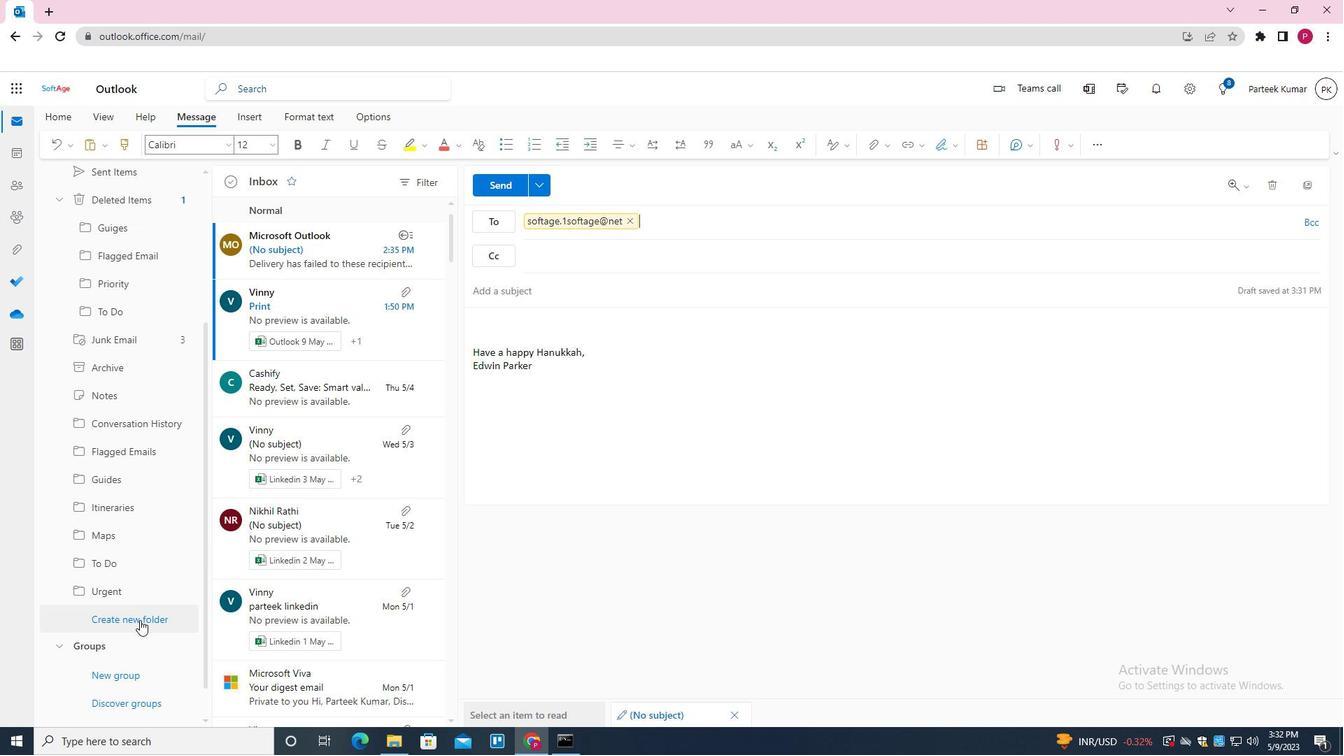 
Action: Key pressed <Key.shift>ACCOMMODATION<Key.enter>
Screenshot: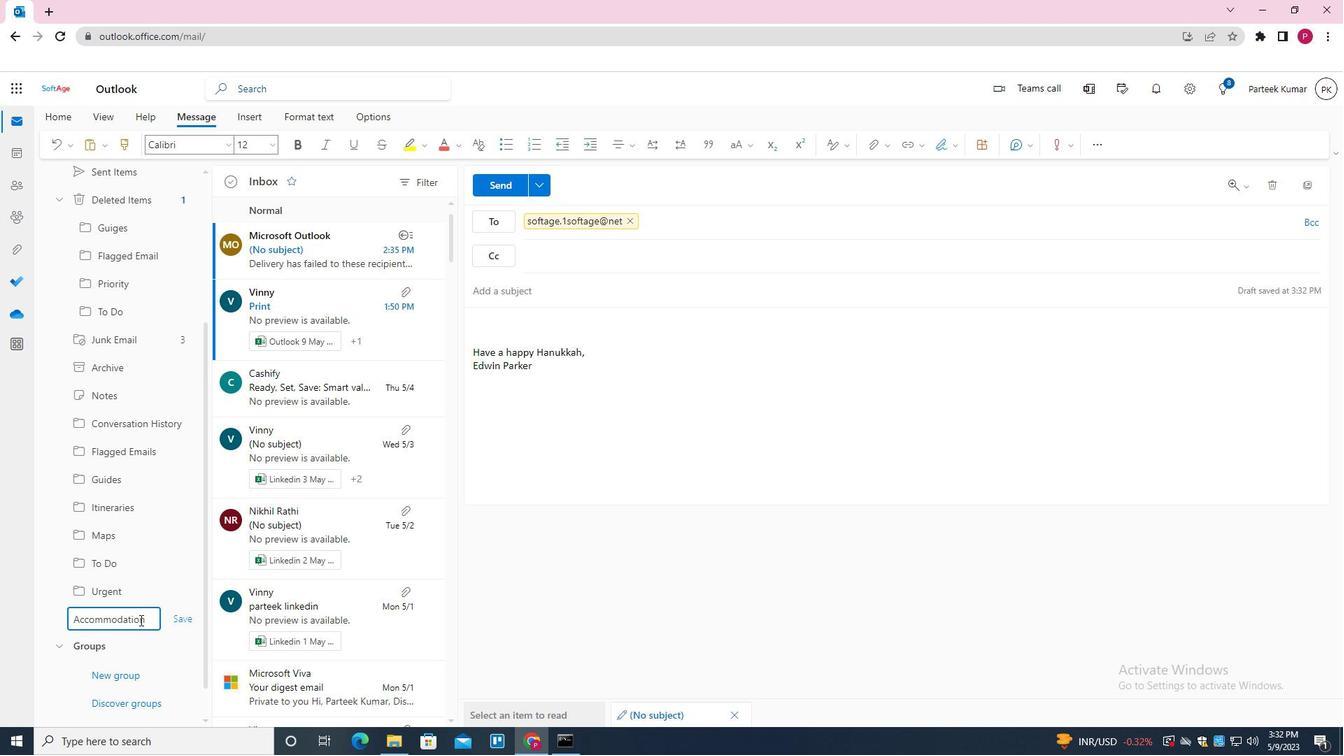 
